 Task: Look for space in Yuzhne, Ukraine from 12th July, 2023 to 16th July, 2023 for 8 adults in price range Rs.10000 to Rs.16000. Place can be private room with 8 bedrooms having 8 beds and 8 bathrooms. Property type can be house, flat, guest house, hotel. Amenities needed are: wifi, TV, free parkinig on premises, gym, breakfast. Booking option can be shelf check-in. Required host language is English.
Action: Mouse moved to (420, 91)
Screenshot: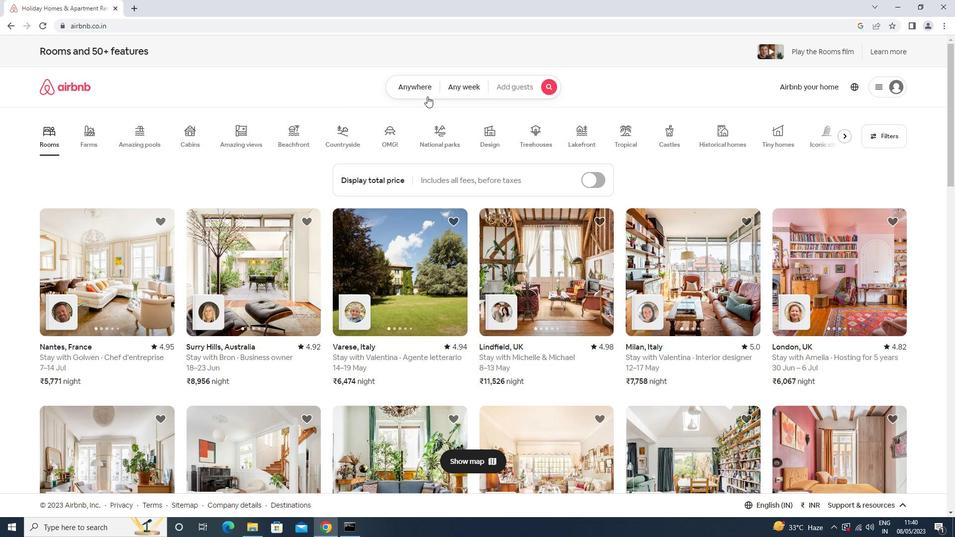 
Action: Mouse pressed left at (420, 91)
Screenshot: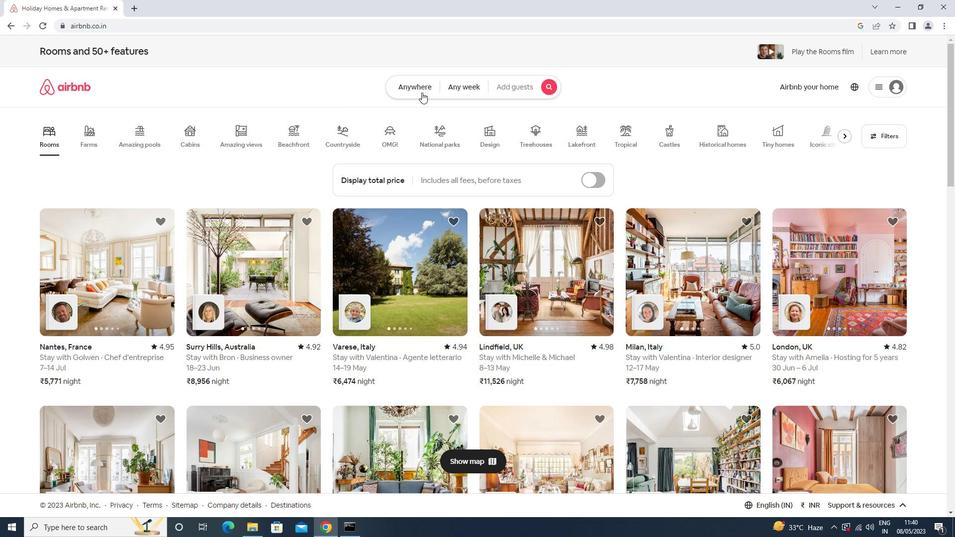 
Action: Mouse moved to (346, 116)
Screenshot: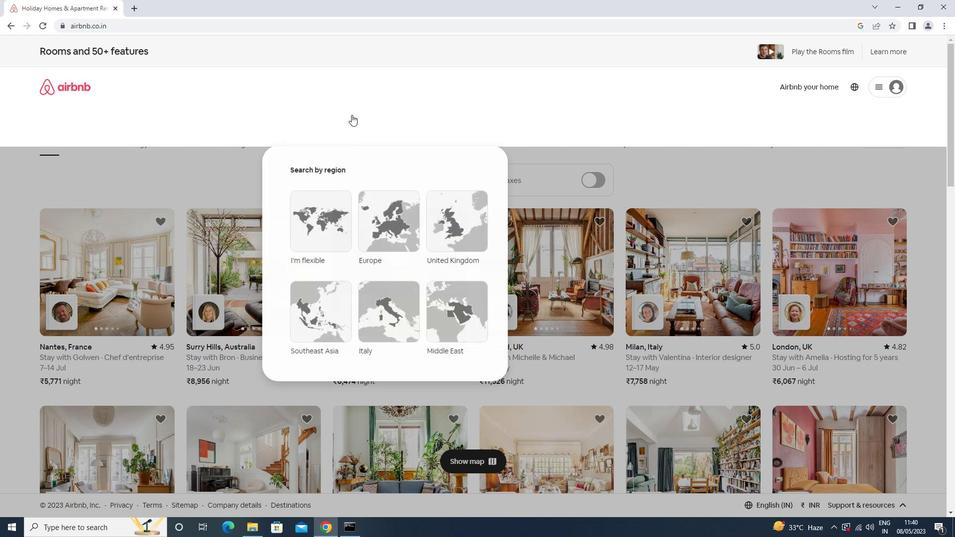 
Action: Mouse pressed left at (346, 116)
Screenshot: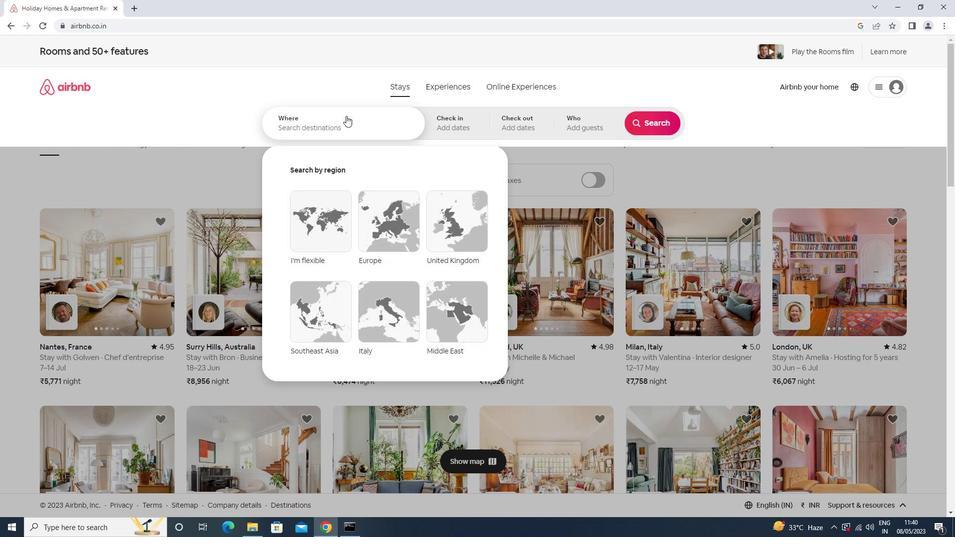 
Action: Key pressed <Key.shift>YUZHNE,<Key.space><Key.shift>UKRAINE<Key.enter>
Screenshot: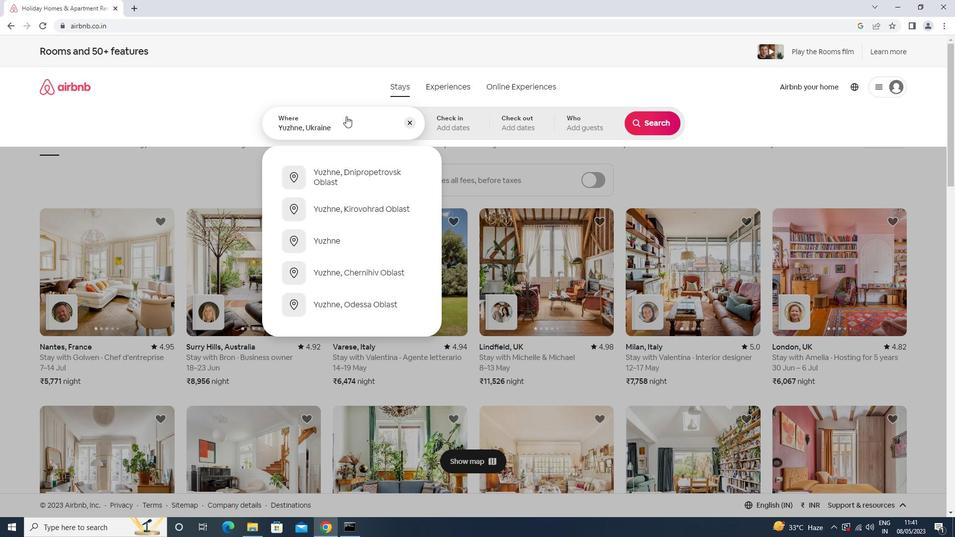 
Action: Mouse moved to (646, 198)
Screenshot: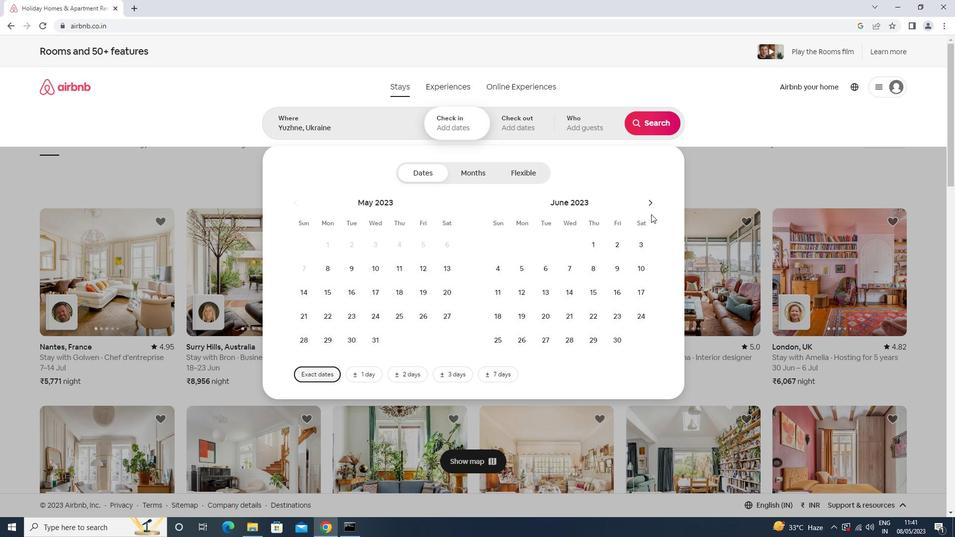 
Action: Mouse pressed left at (646, 198)
Screenshot: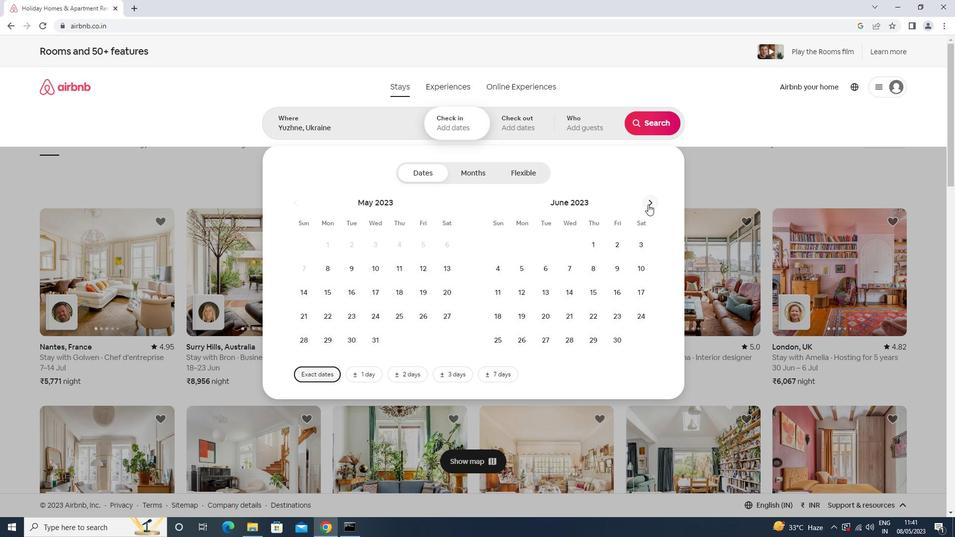 
Action: Mouse moved to (565, 294)
Screenshot: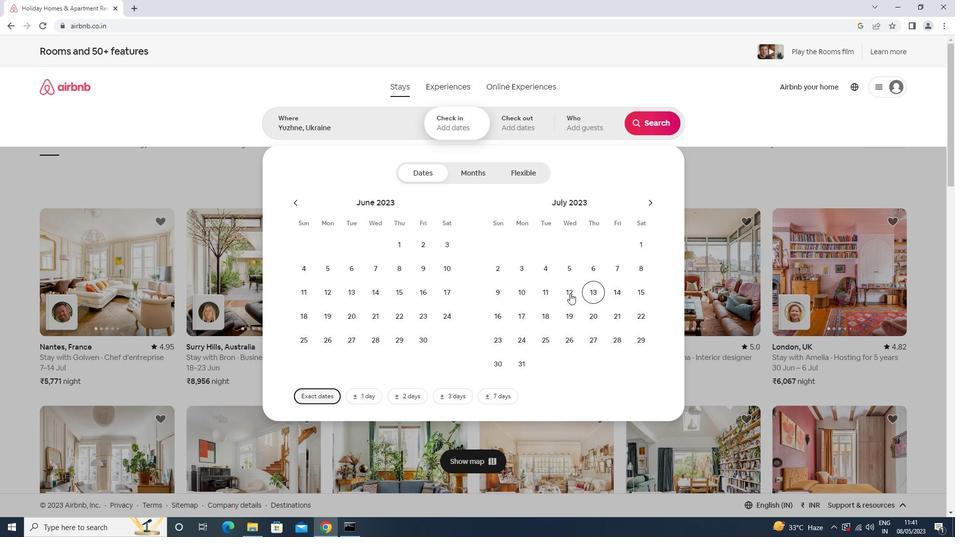
Action: Mouse pressed left at (565, 294)
Screenshot: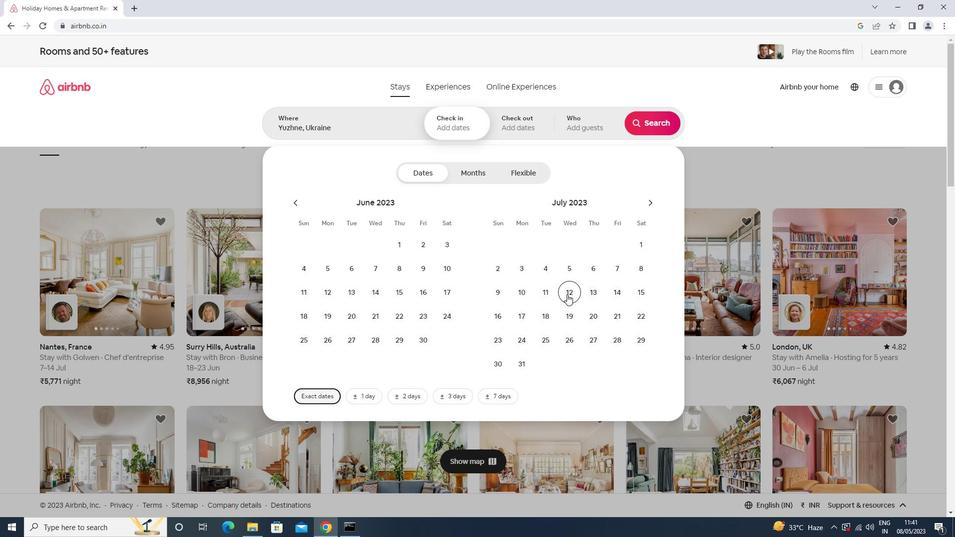 
Action: Mouse moved to (488, 317)
Screenshot: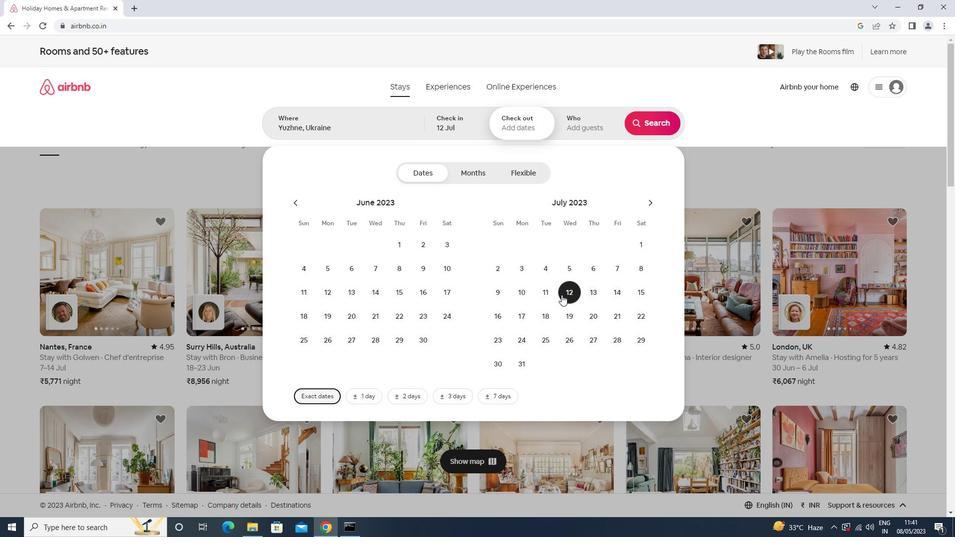 
Action: Mouse pressed left at (488, 317)
Screenshot: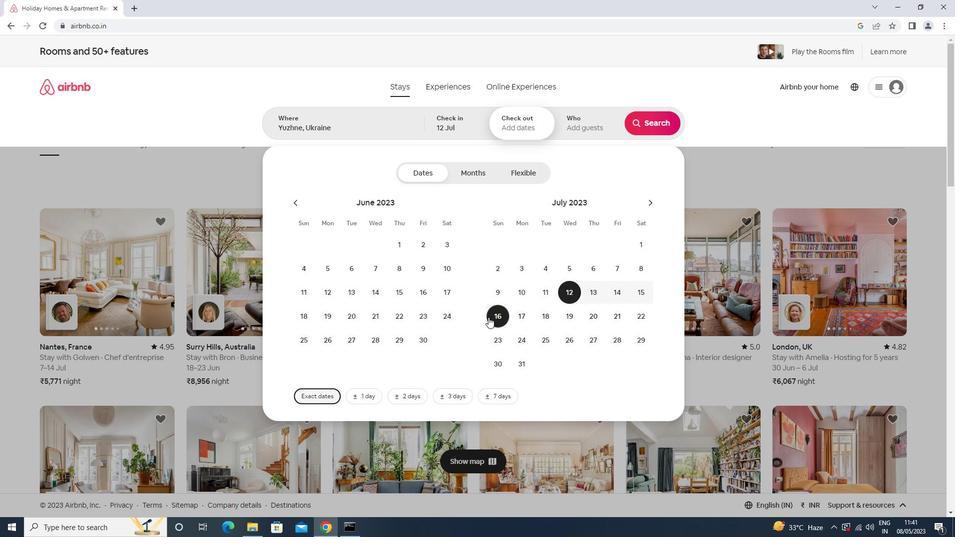 
Action: Mouse moved to (587, 122)
Screenshot: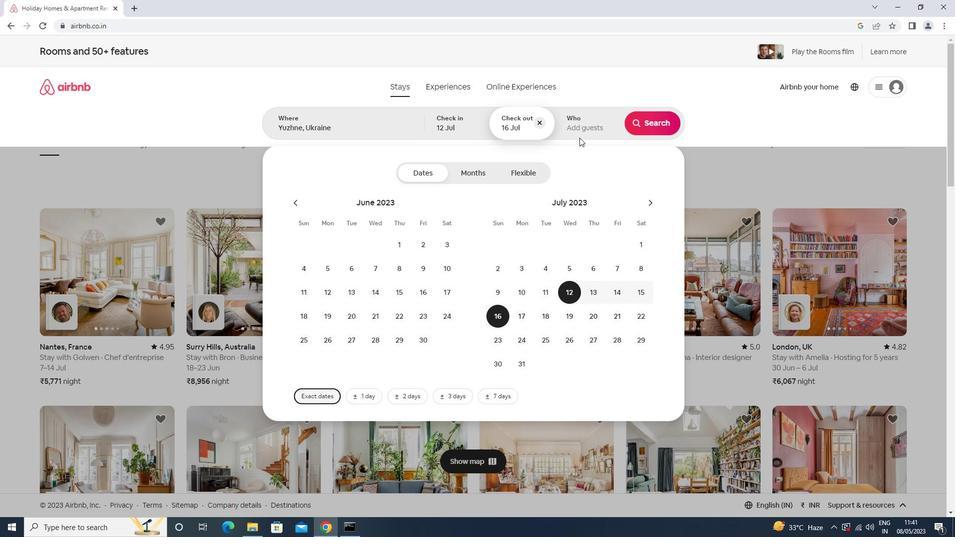 
Action: Mouse pressed left at (587, 122)
Screenshot: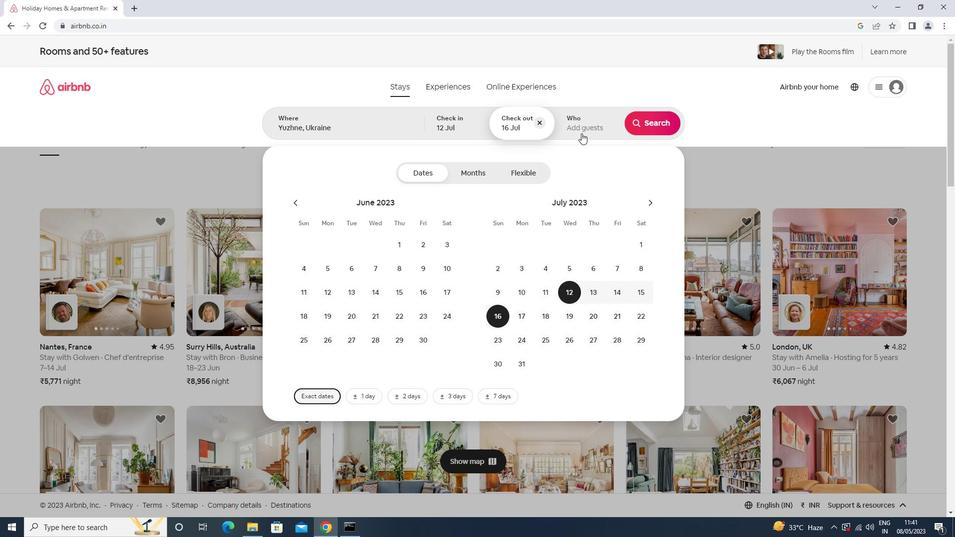 
Action: Mouse moved to (659, 170)
Screenshot: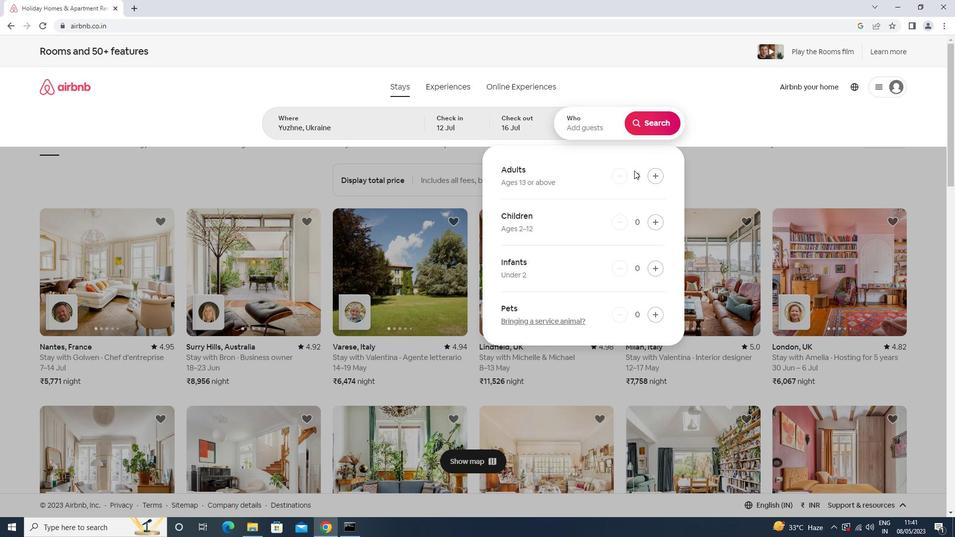 
Action: Mouse pressed left at (659, 170)
Screenshot: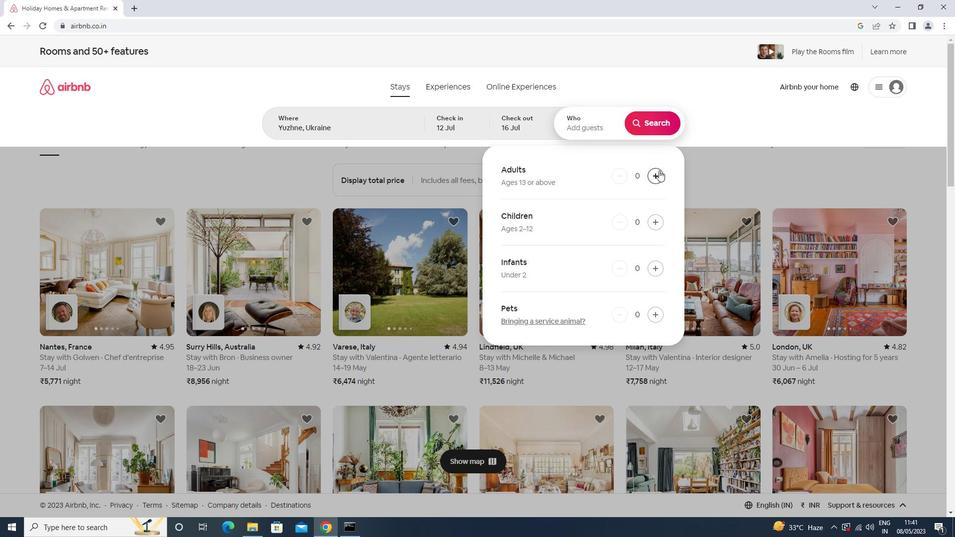 
Action: Mouse pressed left at (659, 170)
Screenshot: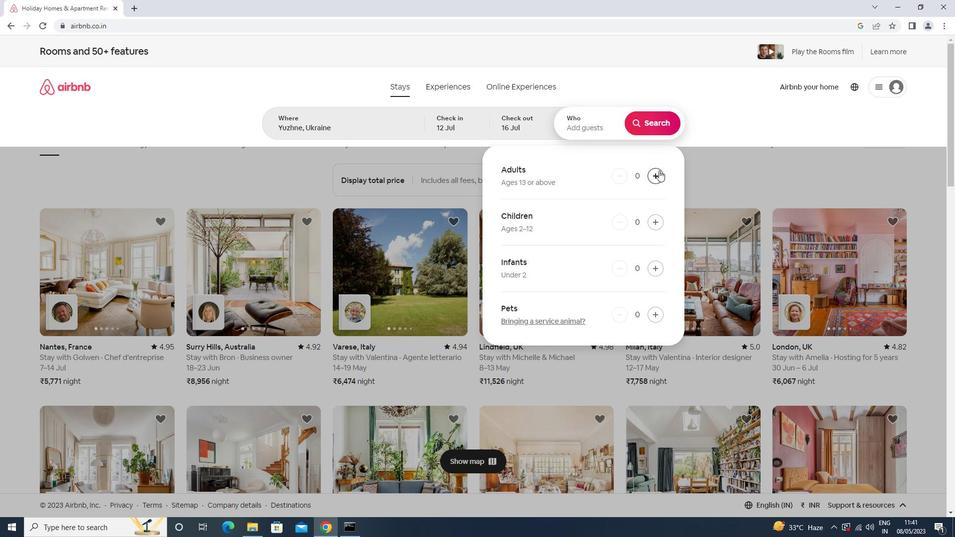 
Action: Mouse pressed left at (659, 170)
Screenshot: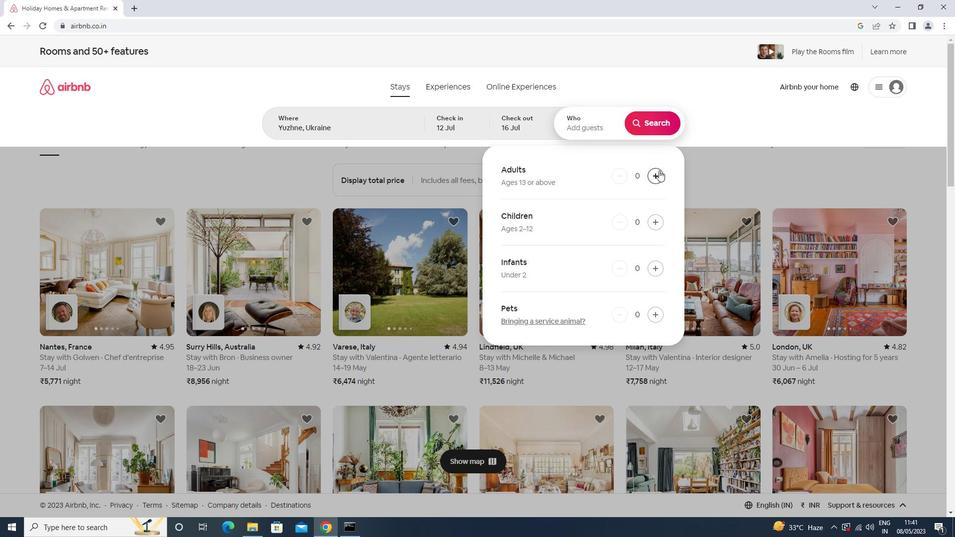 
Action: Mouse pressed left at (659, 170)
Screenshot: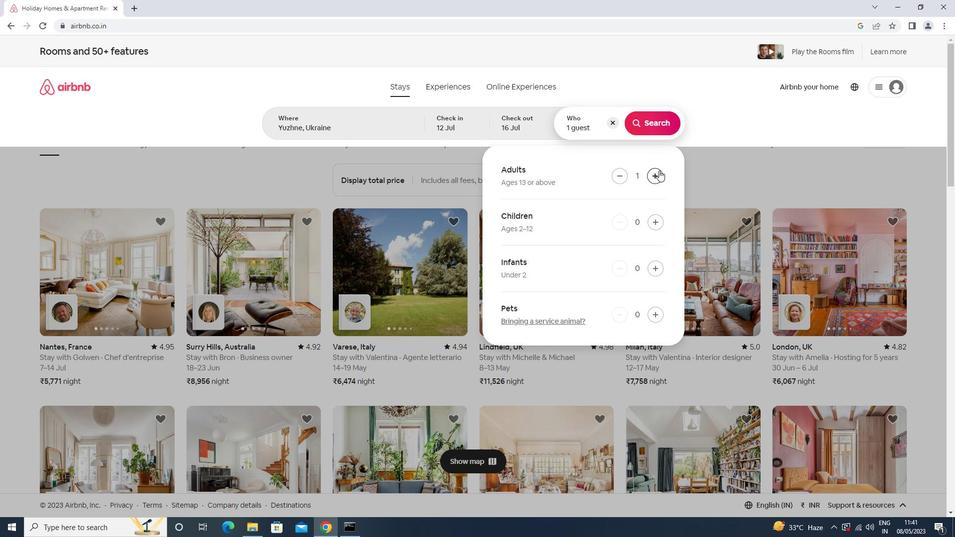 
Action: Mouse pressed left at (659, 170)
Screenshot: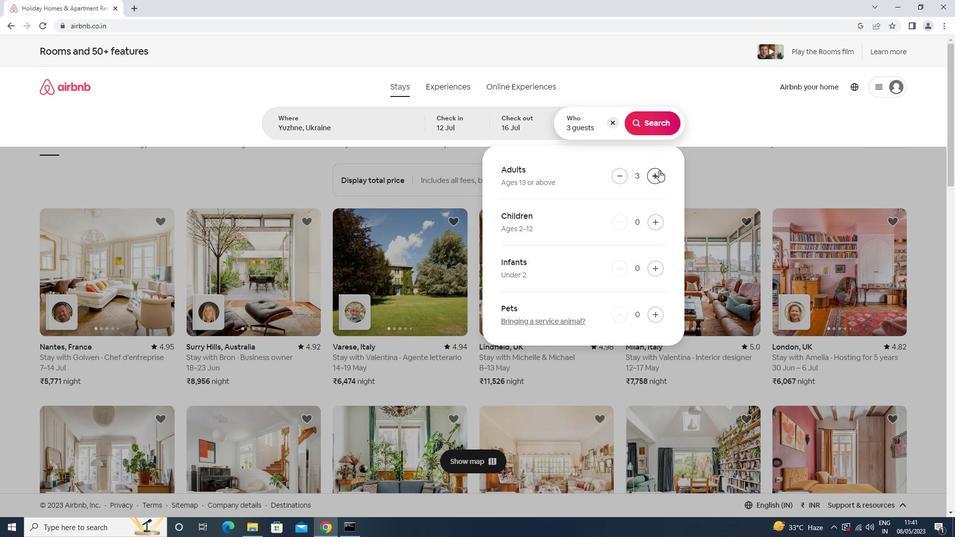 
Action: Mouse pressed left at (659, 170)
Screenshot: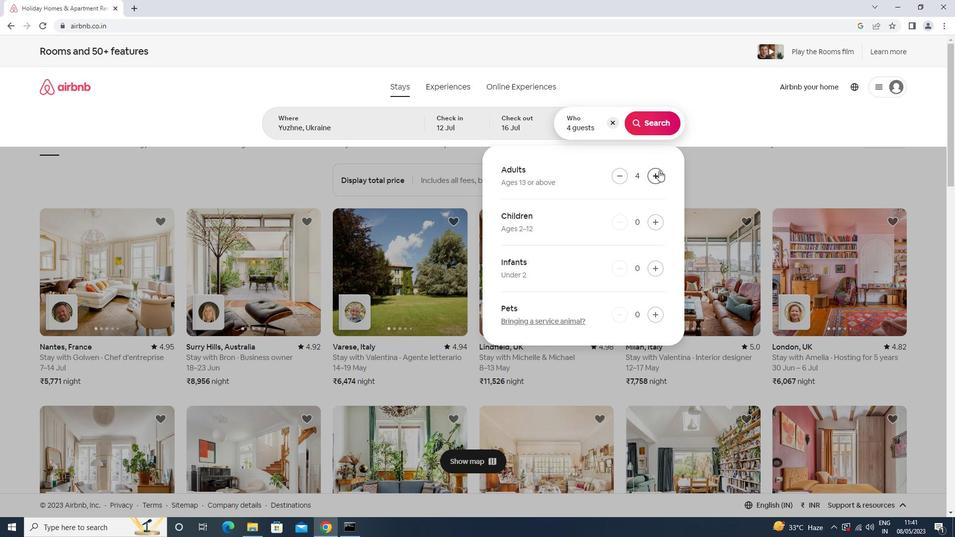 
Action: Mouse pressed left at (659, 170)
Screenshot: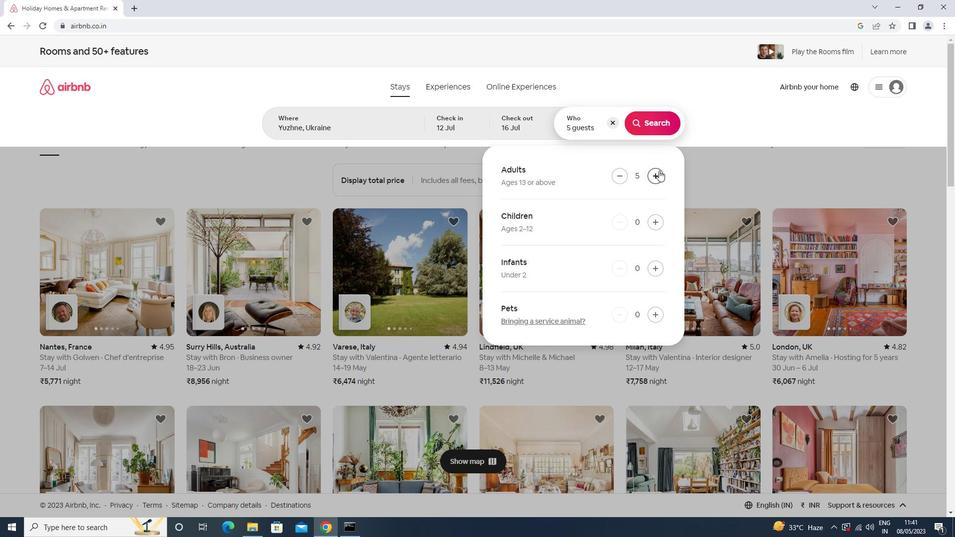 
Action: Mouse pressed left at (659, 170)
Screenshot: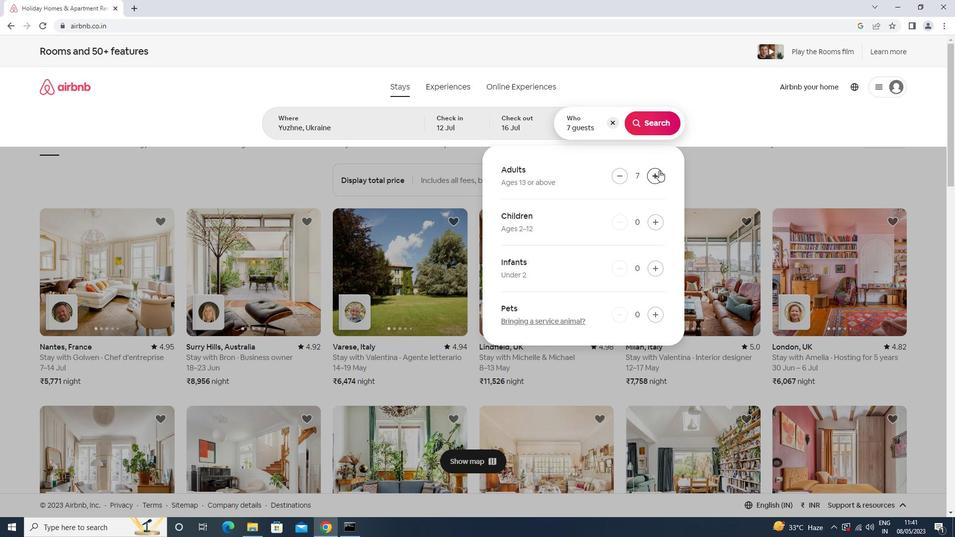 
Action: Mouse moved to (659, 115)
Screenshot: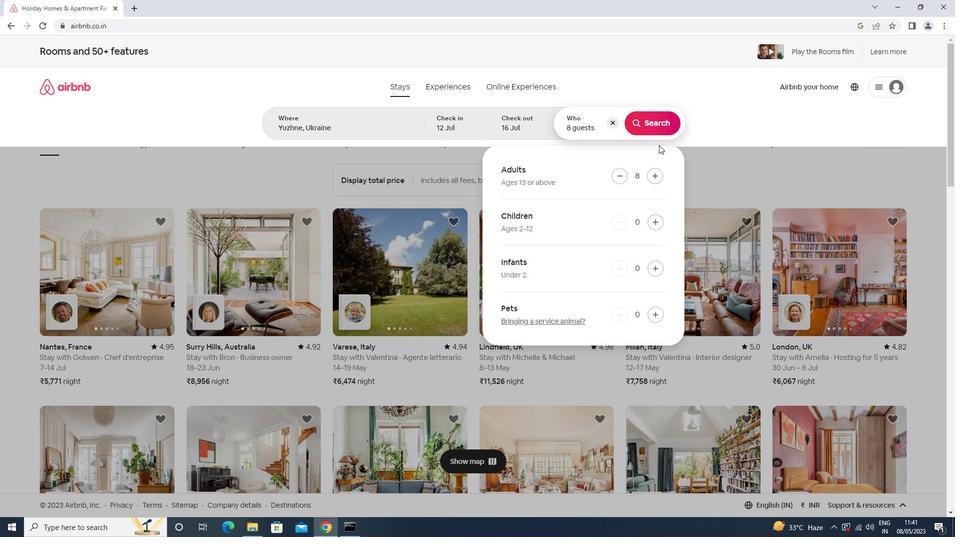 
Action: Mouse pressed left at (659, 115)
Screenshot: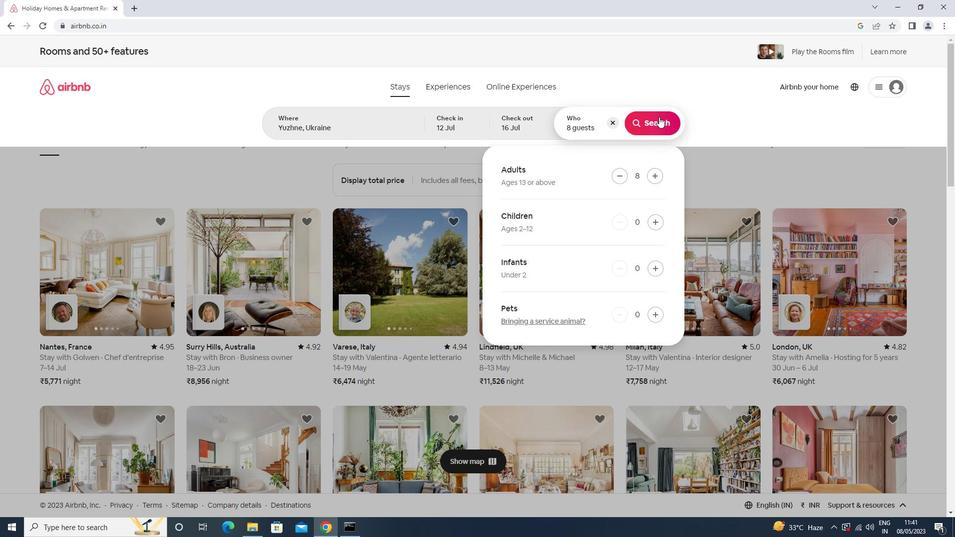 
Action: Mouse moved to (915, 96)
Screenshot: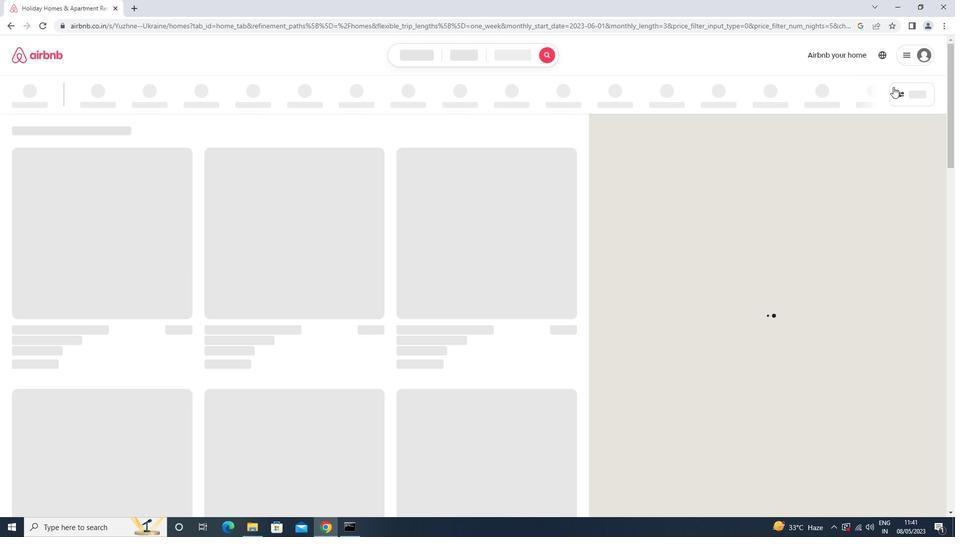 
Action: Mouse pressed left at (915, 96)
Screenshot: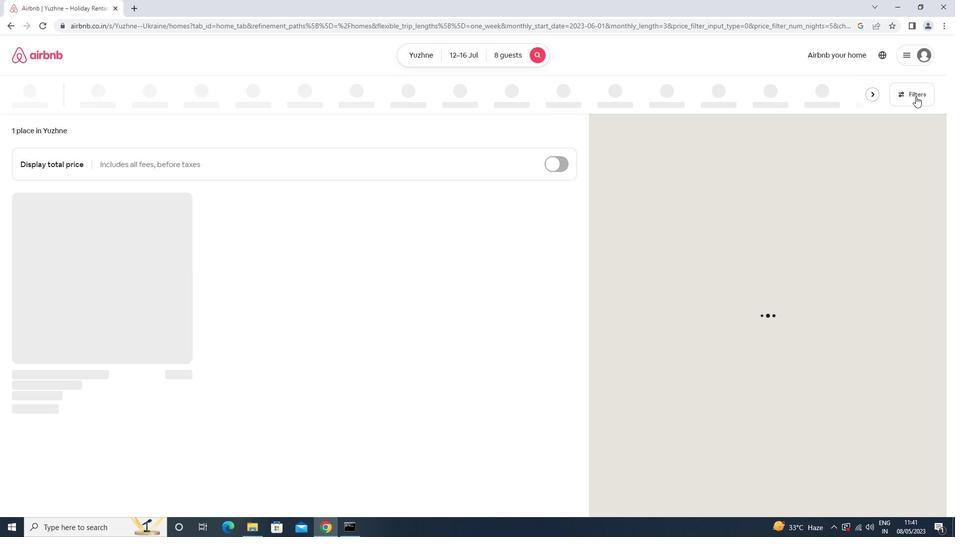 
Action: Mouse moved to (396, 343)
Screenshot: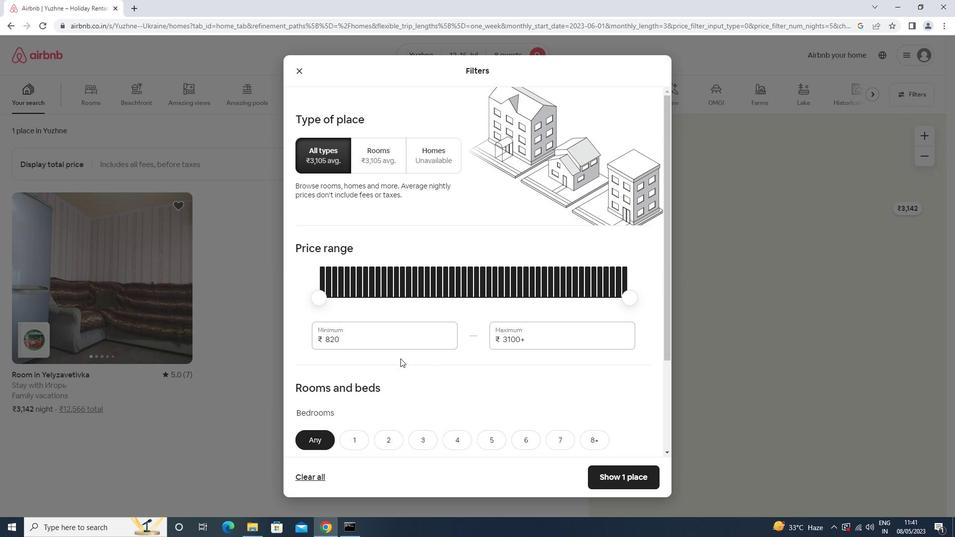 
Action: Mouse pressed left at (396, 343)
Screenshot: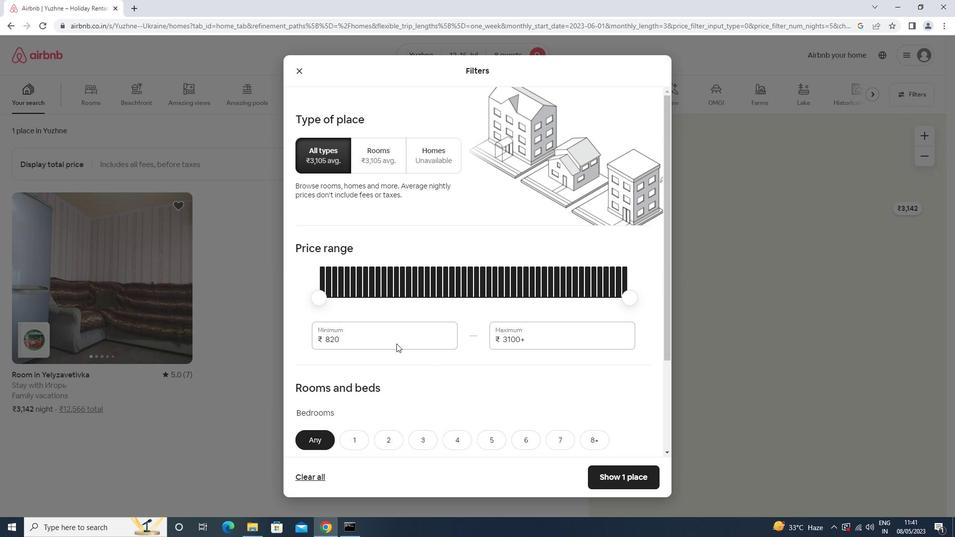 
Action: Mouse moved to (396, 343)
Screenshot: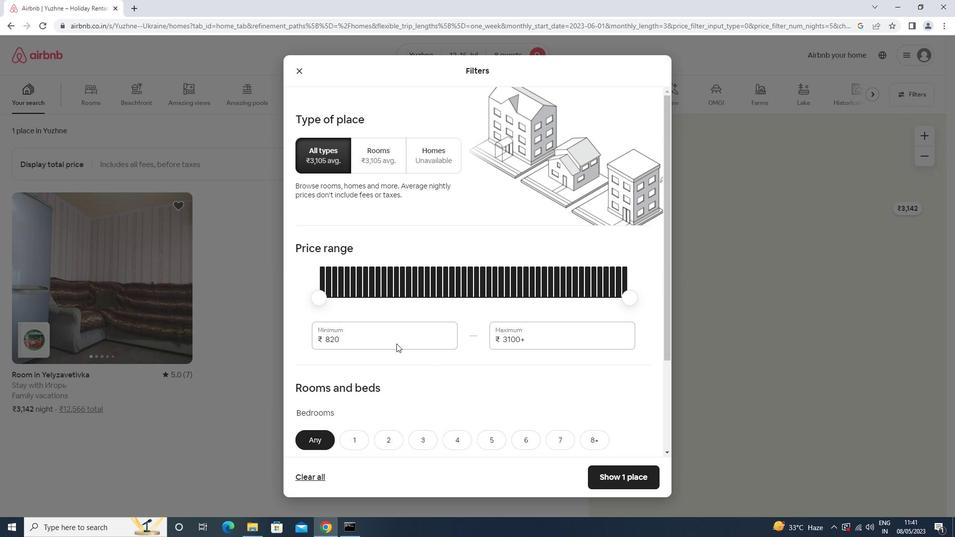 
Action: Key pressed <Key.backspace><Key.backspace><Key.backspace><Key.backspace>10000<Key.tab>16000
Screenshot: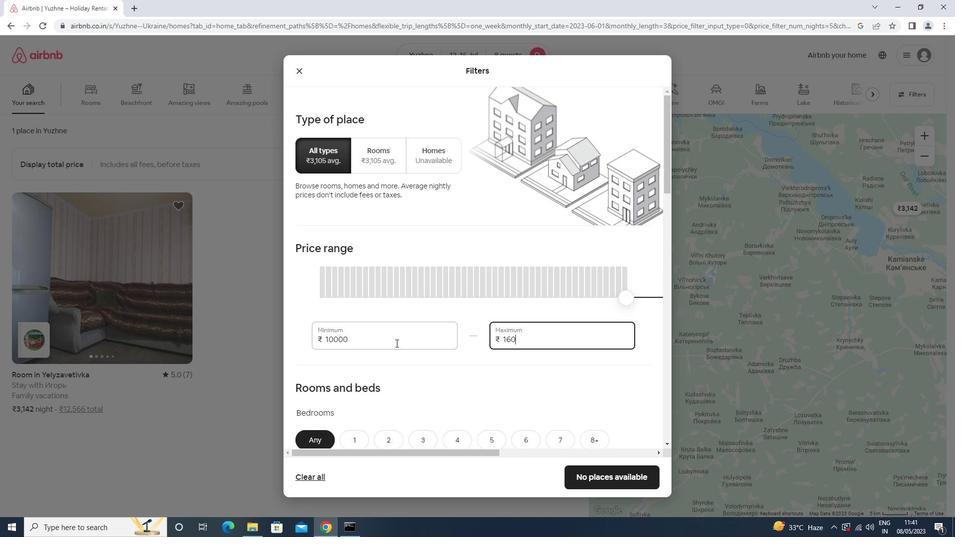 
Action: Mouse moved to (397, 342)
Screenshot: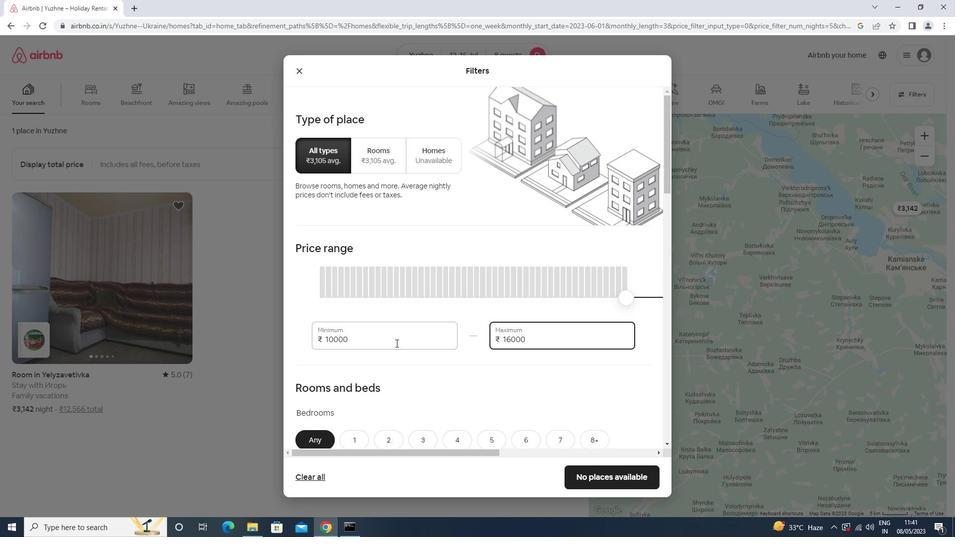 
Action: Mouse scrolled (397, 341) with delta (0, 0)
Screenshot: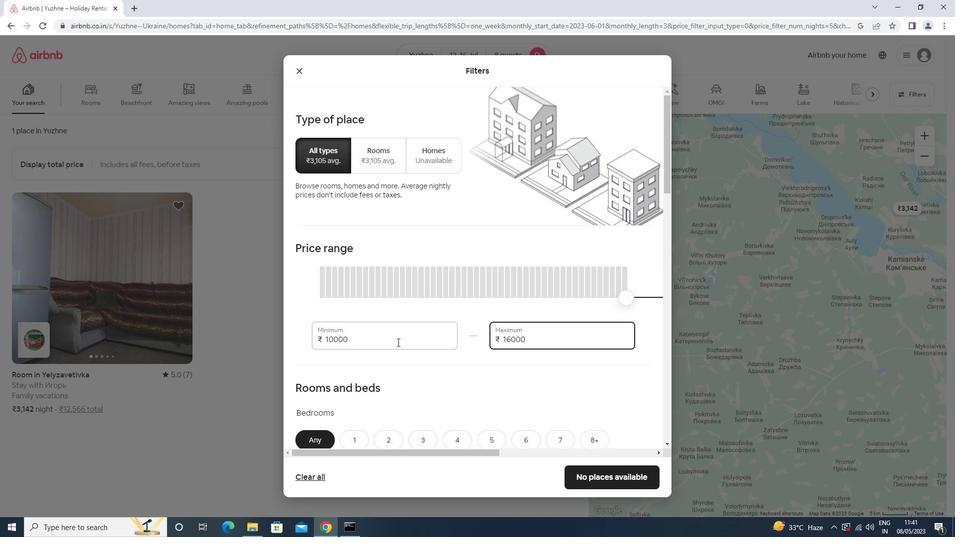 
Action: Mouse scrolled (397, 341) with delta (0, 0)
Screenshot: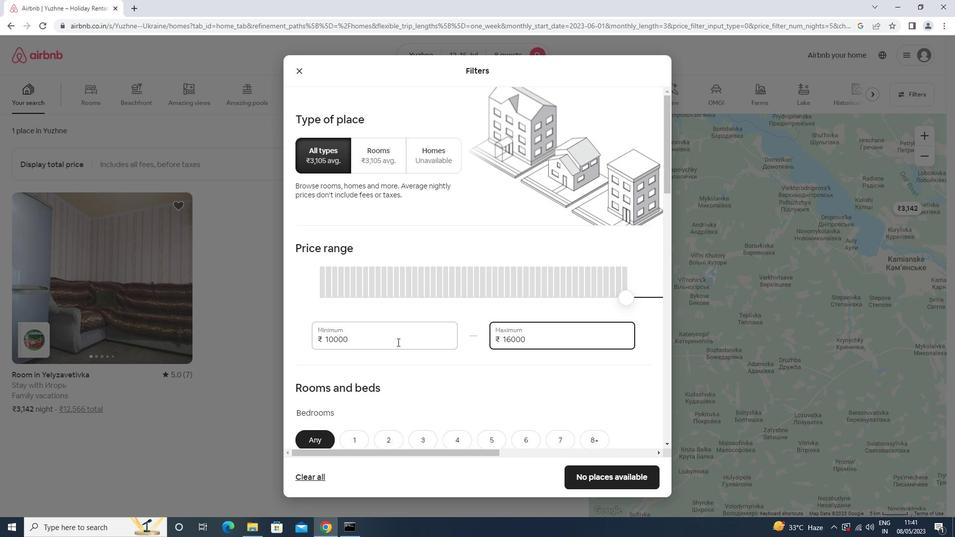 
Action: Mouse scrolled (397, 341) with delta (0, 0)
Screenshot: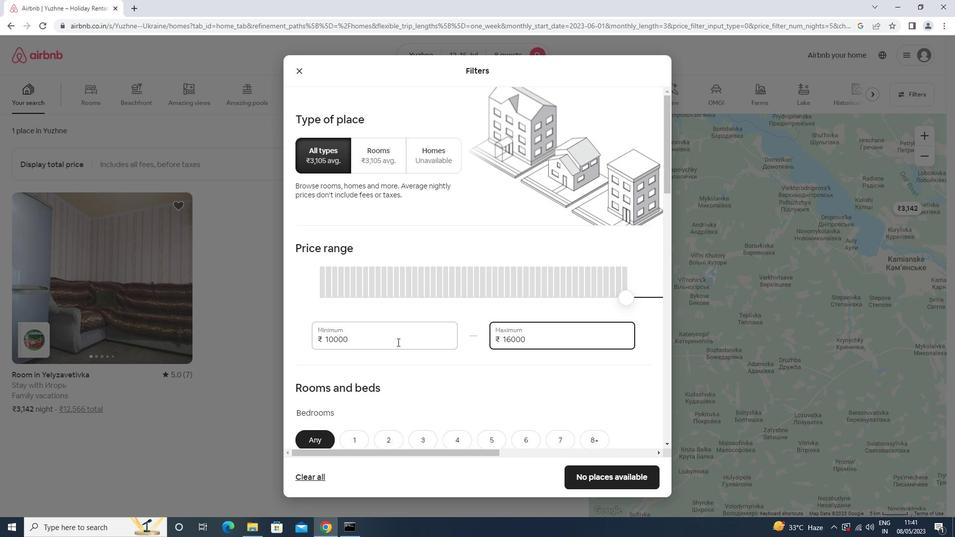 
Action: Mouse scrolled (397, 341) with delta (0, 0)
Screenshot: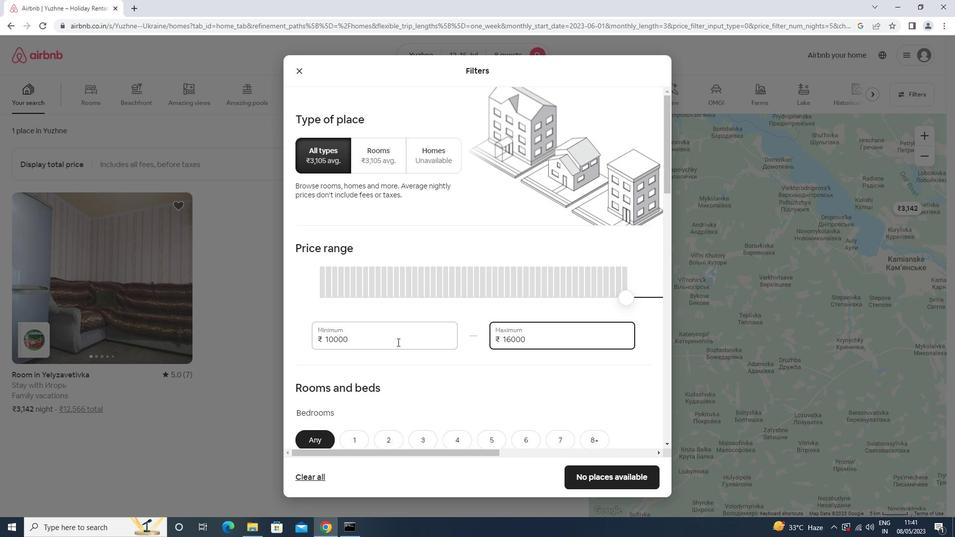 
Action: Mouse moved to (600, 245)
Screenshot: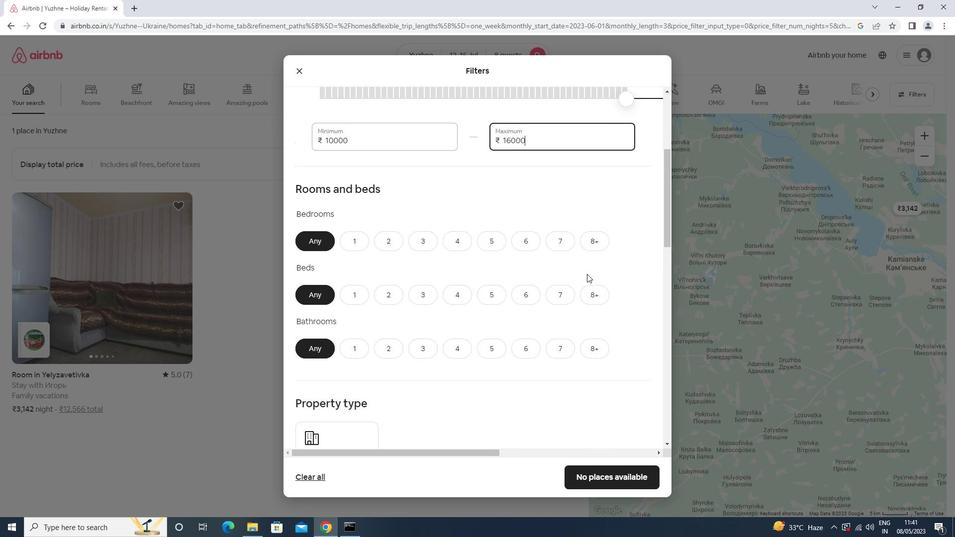 
Action: Mouse pressed left at (600, 245)
Screenshot: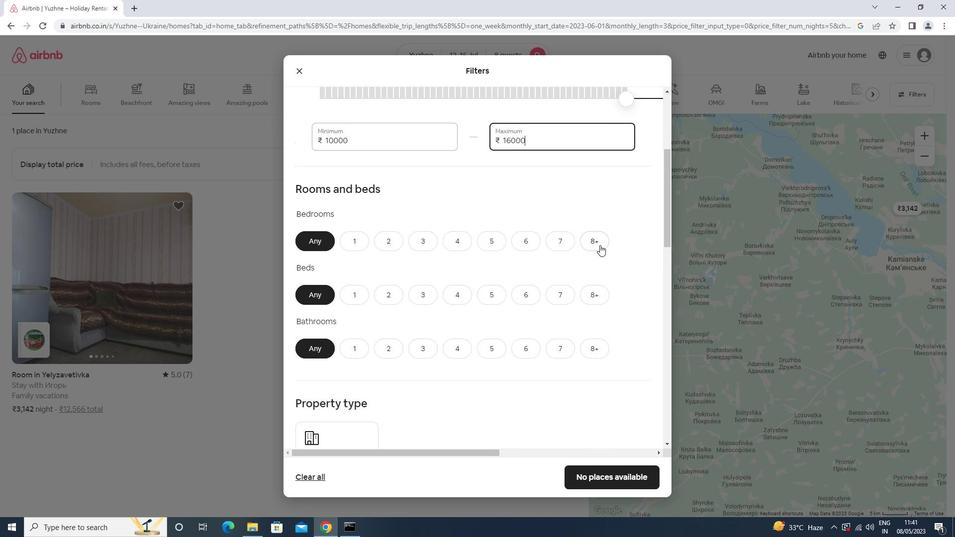 
Action: Mouse moved to (597, 291)
Screenshot: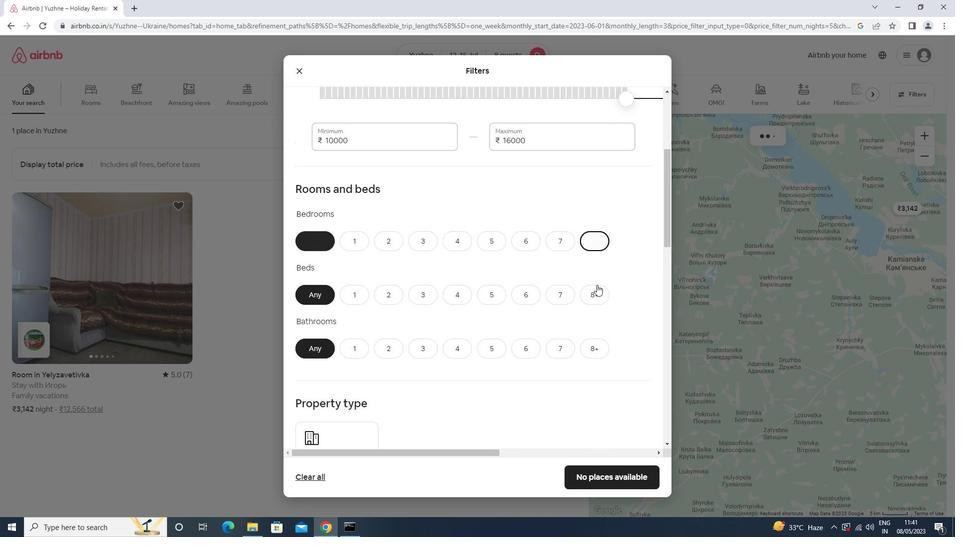 
Action: Mouse pressed left at (597, 291)
Screenshot: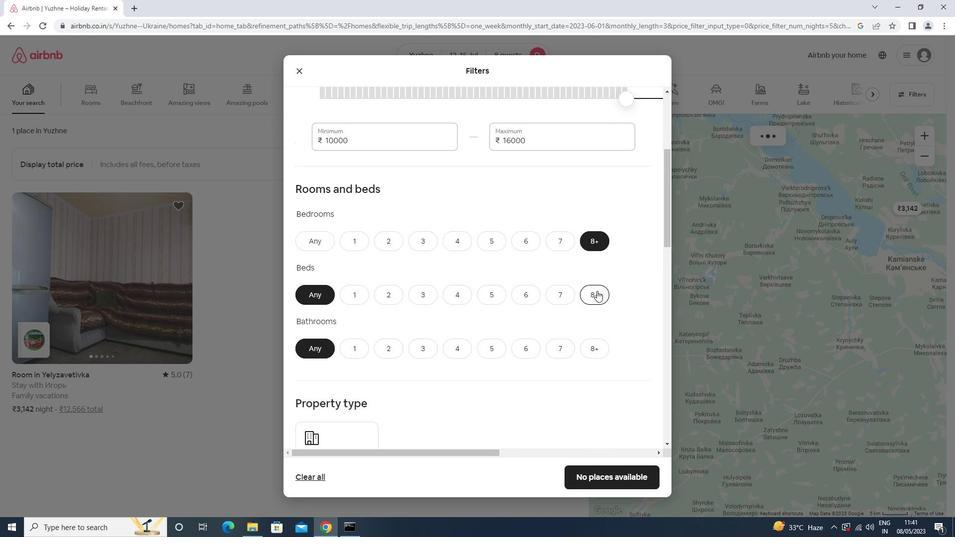 
Action: Mouse moved to (596, 291)
Screenshot: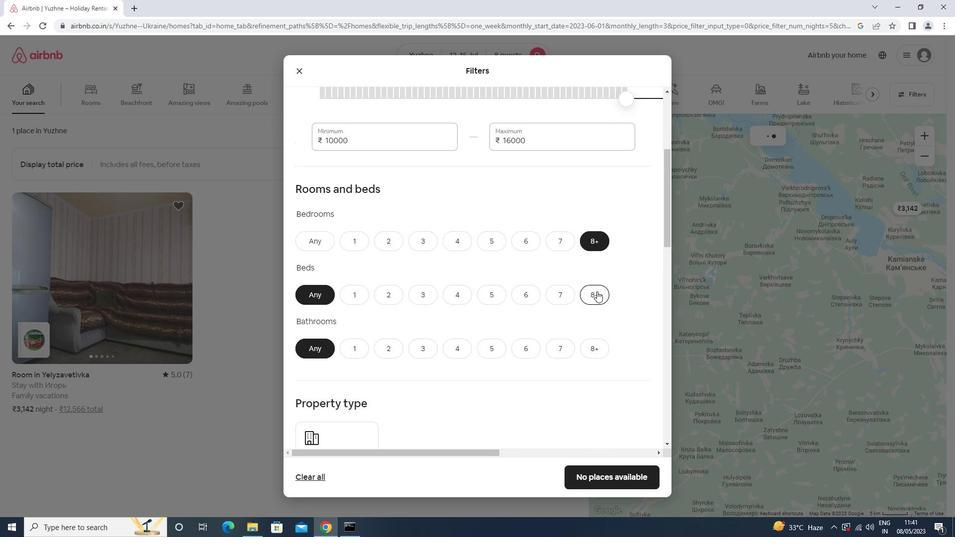 
Action: Mouse scrolled (596, 291) with delta (0, 0)
Screenshot: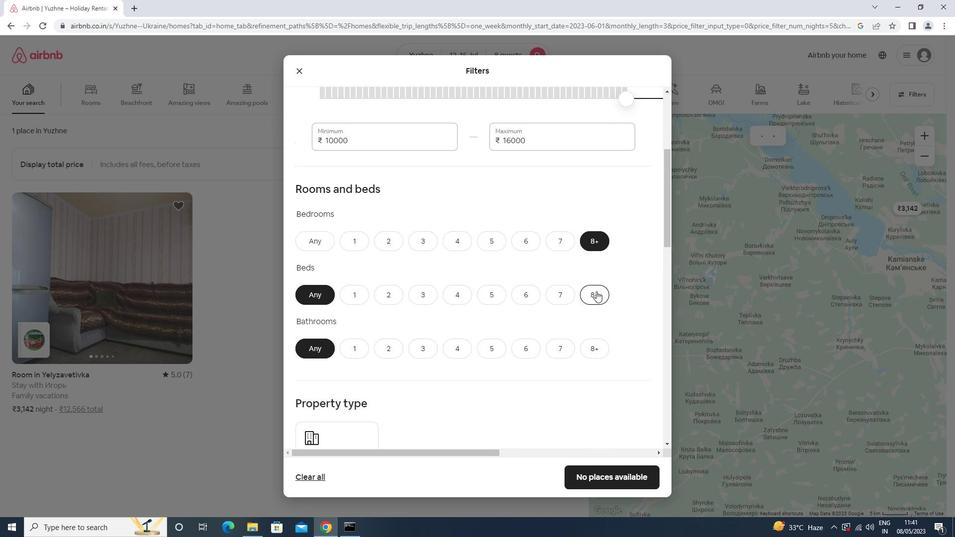 
Action: Mouse scrolled (596, 291) with delta (0, 0)
Screenshot: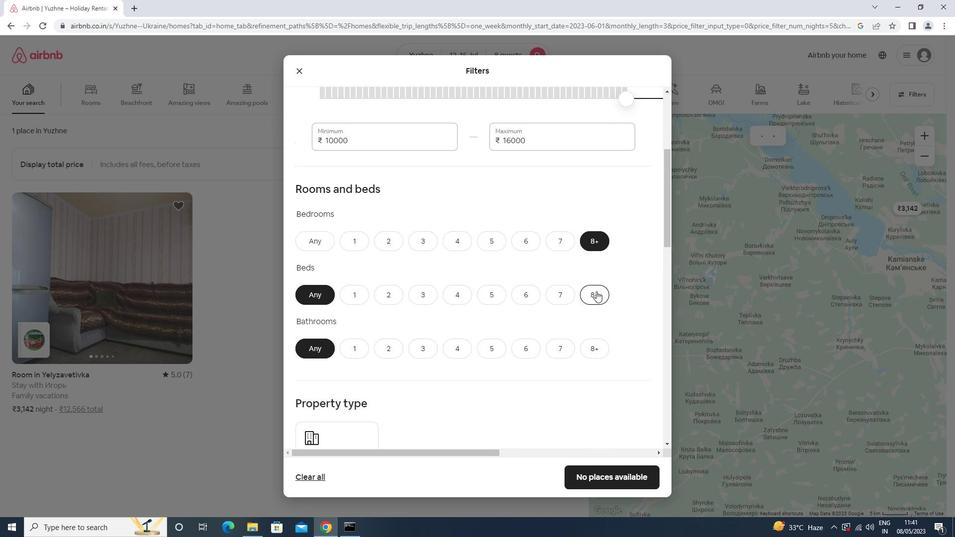 
Action: Mouse moved to (601, 244)
Screenshot: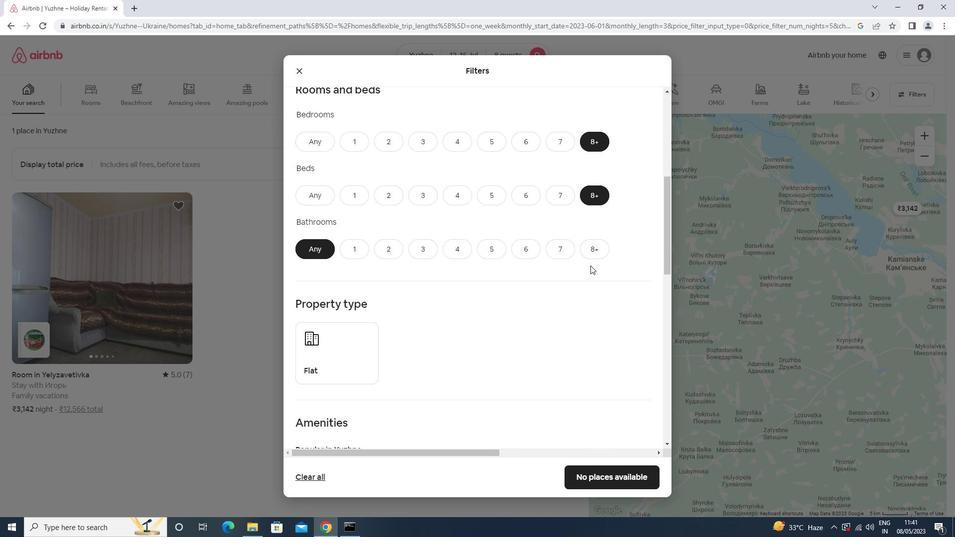 
Action: Mouse pressed left at (601, 244)
Screenshot: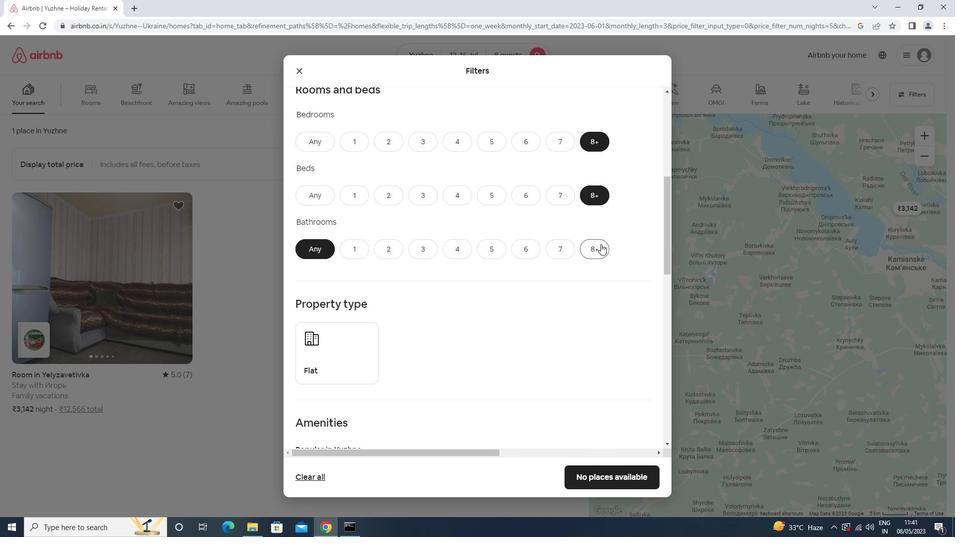 
Action: Mouse moved to (422, 305)
Screenshot: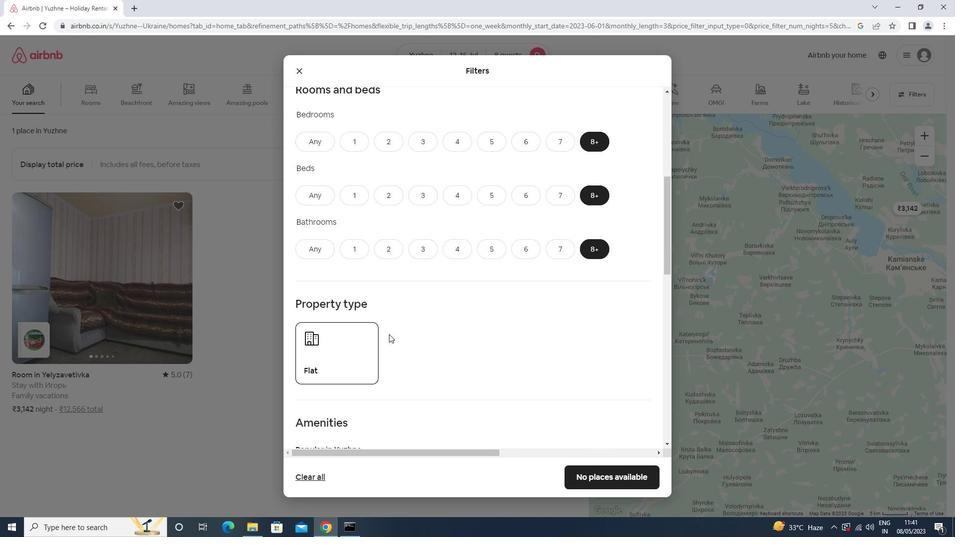 
Action: Mouse scrolled (422, 304) with delta (0, 0)
Screenshot: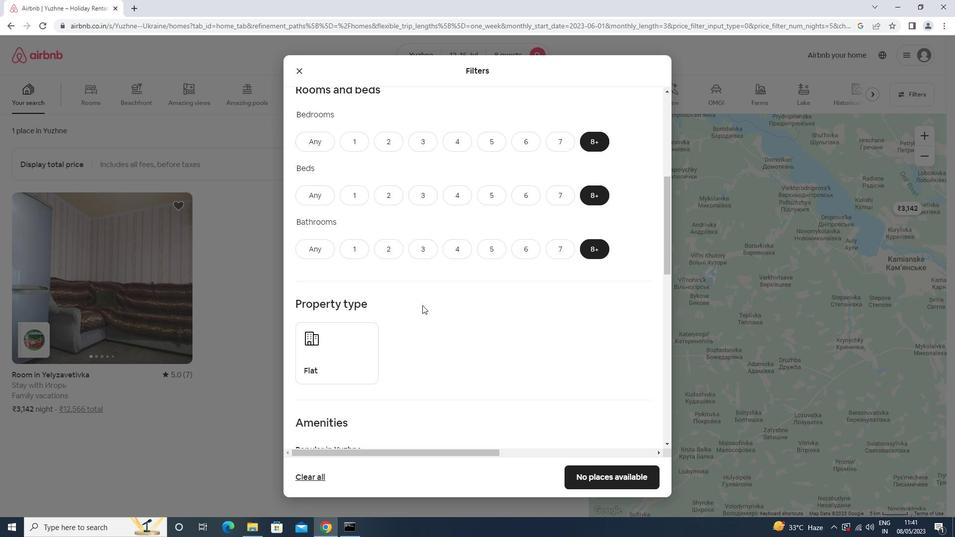 
Action: Mouse scrolled (422, 304) with delta (0, 0)
Screenshot: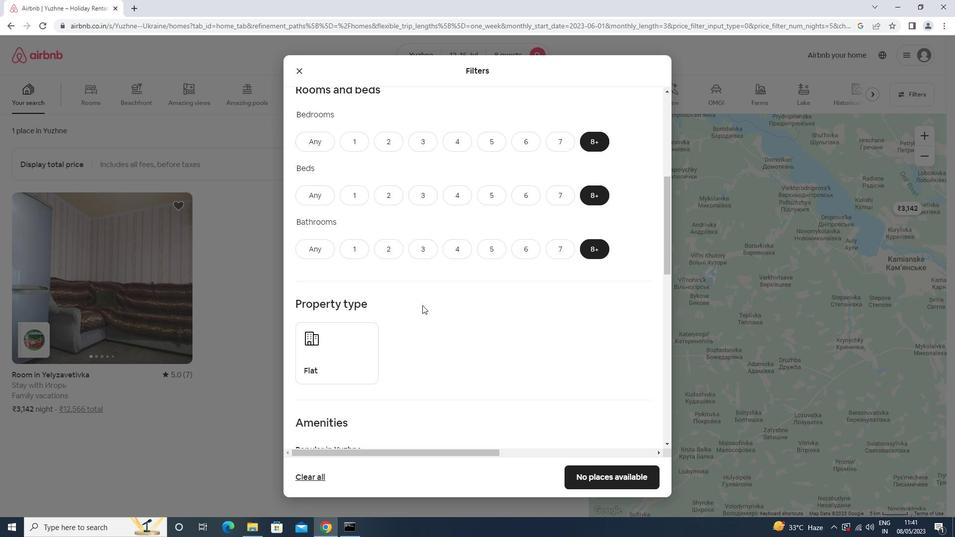 
Action: Mouse scrolled (422, 304) with delta (0, 0)
Screenshot: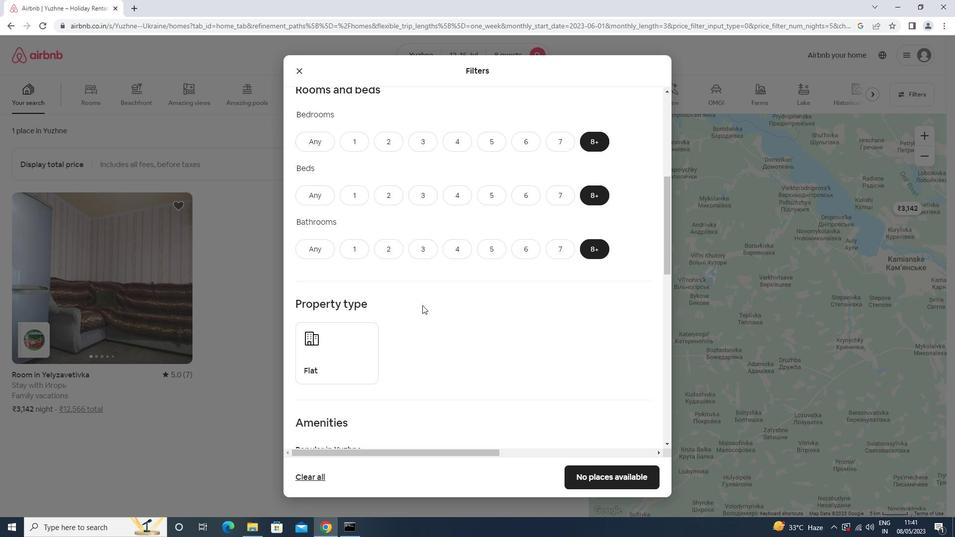 
Action: Mouse scrolled (422, 304) with delta (0, 0)
Screenshot: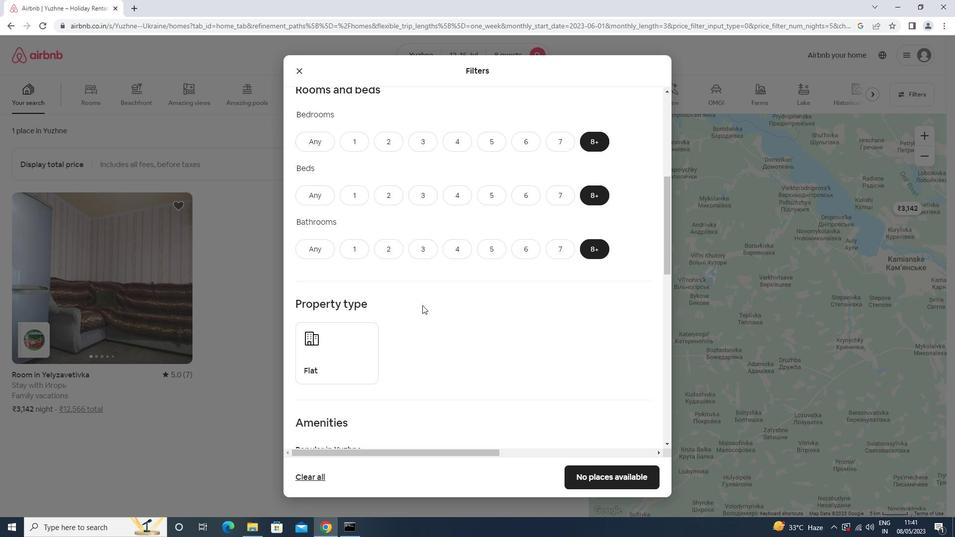 
Action: Mouse moved to (338, 158)
Screenshot: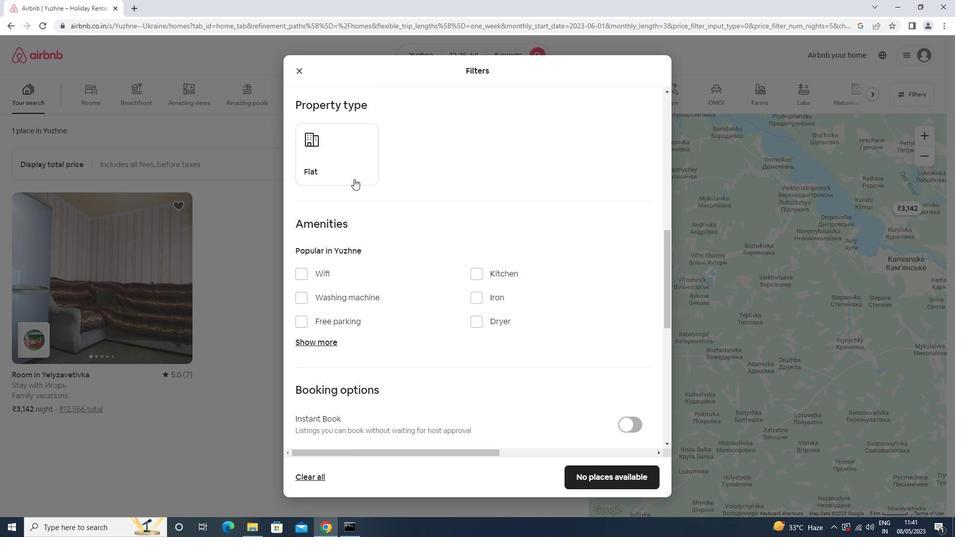 
Action: Mouse pressed left at (338, 158)
Screenshot: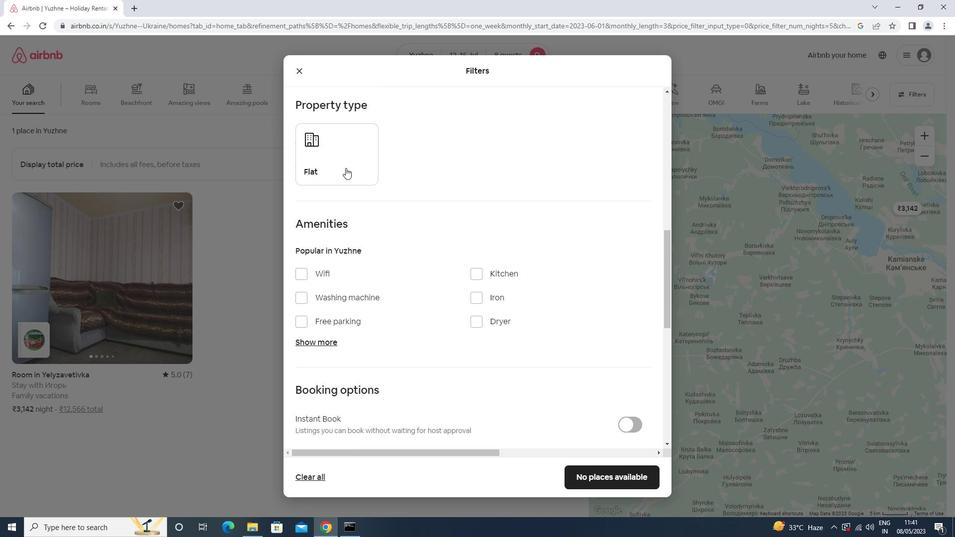 
Action: Mouse moved to (320, 271)
Screenshot: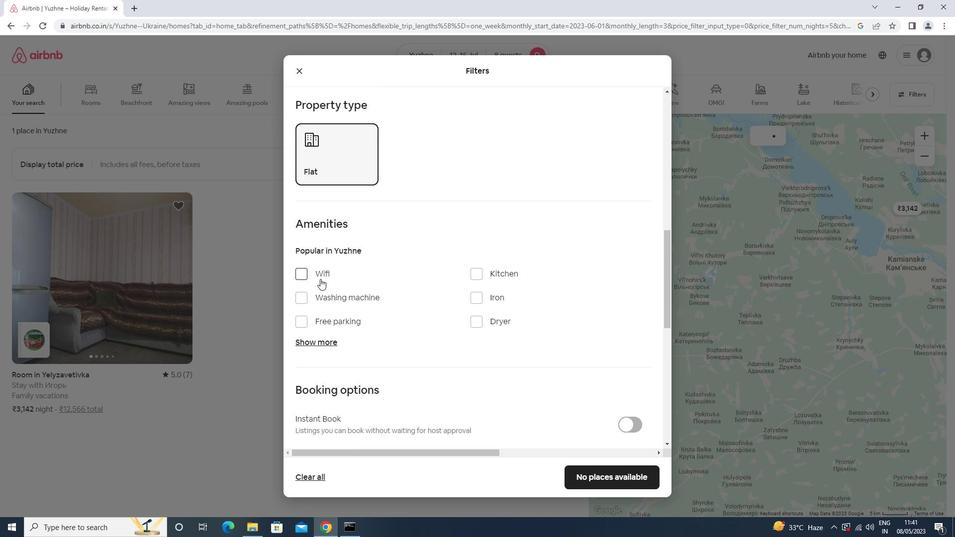 
Action: Mouse pressed left at (320, 271)
Screenshot: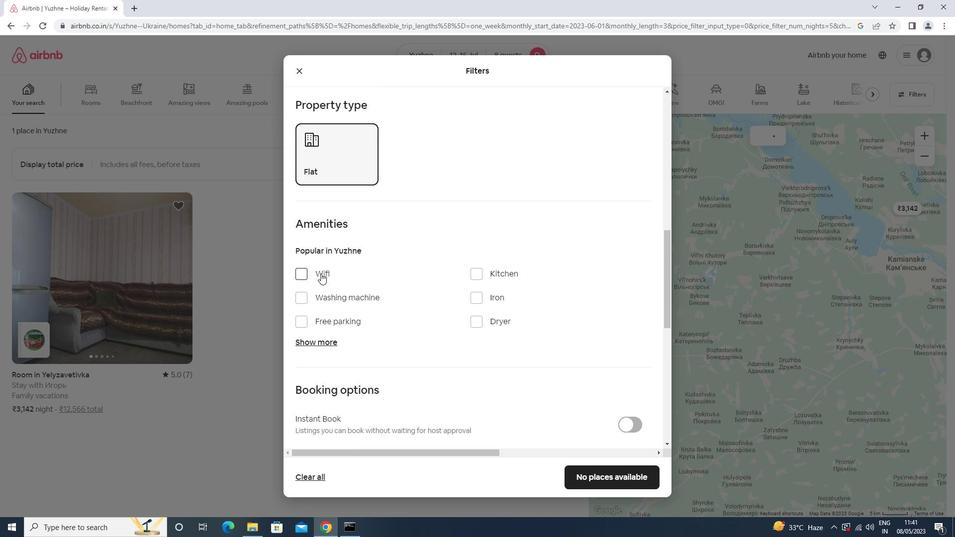 
Action: Mouse moved to (336, 323)
Screenshot: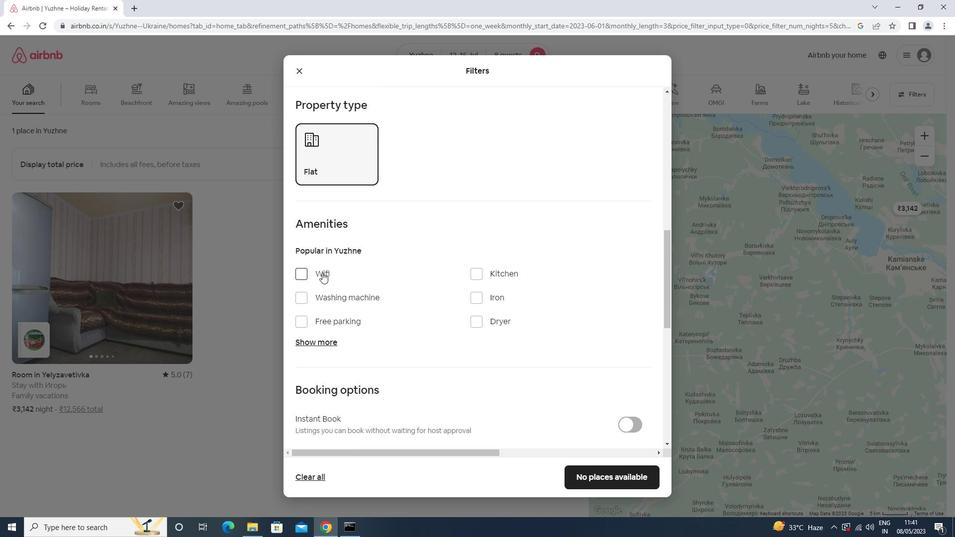 
Action: Mouse pressed left at (336, 323)
Screenshot: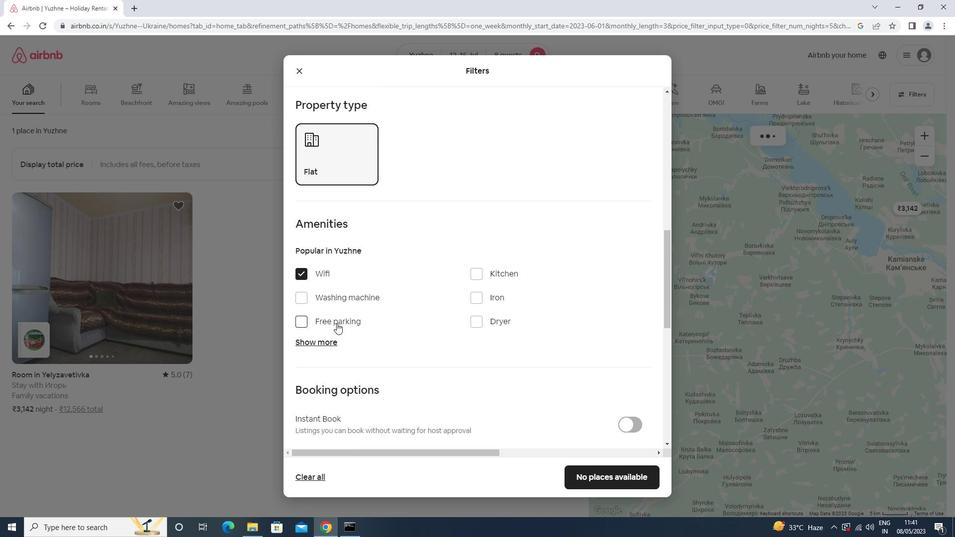 
Action: Mouse moved to (329, 336)
Screenshot: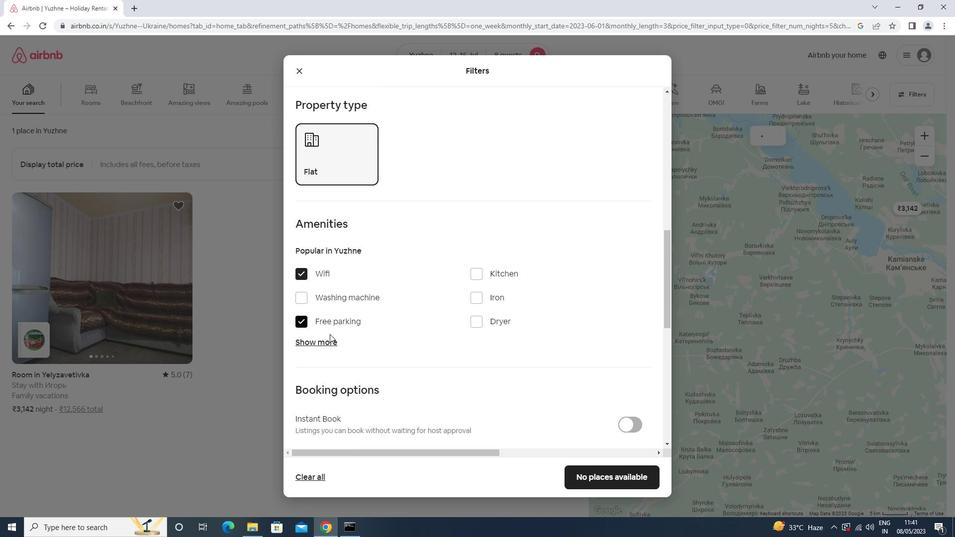 
Action: Mouse pressed left at (329, 336)
Screenshot: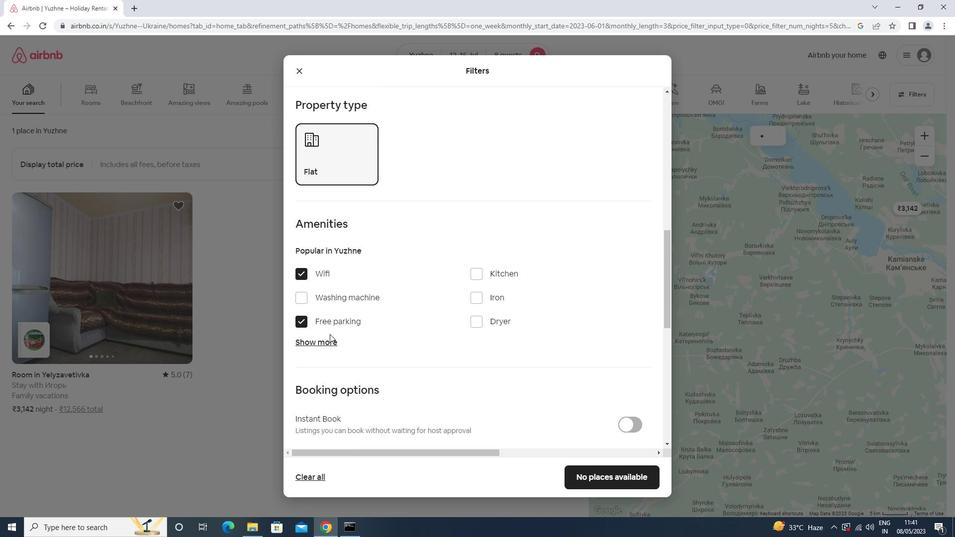 
Action: Mouse moved to (328, 340)
Screenshot: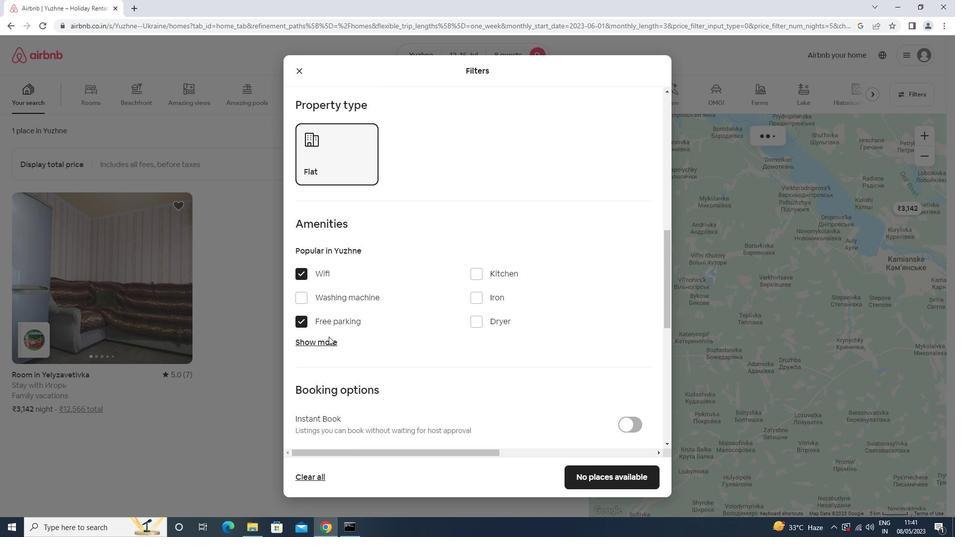 
Action: Mouse pressed left at (328, 340)
Screenshot: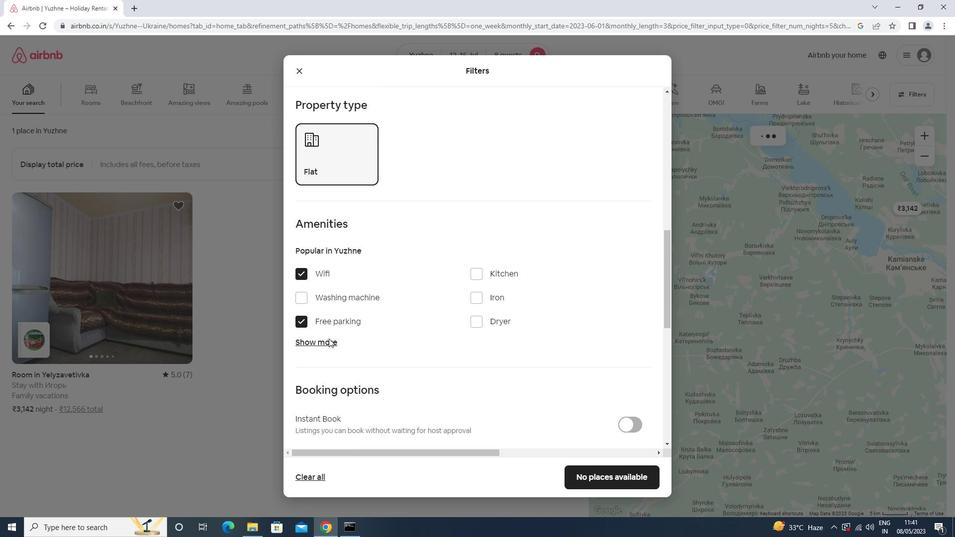 
Action: Mouse moved to (352, 302)
Screenshot: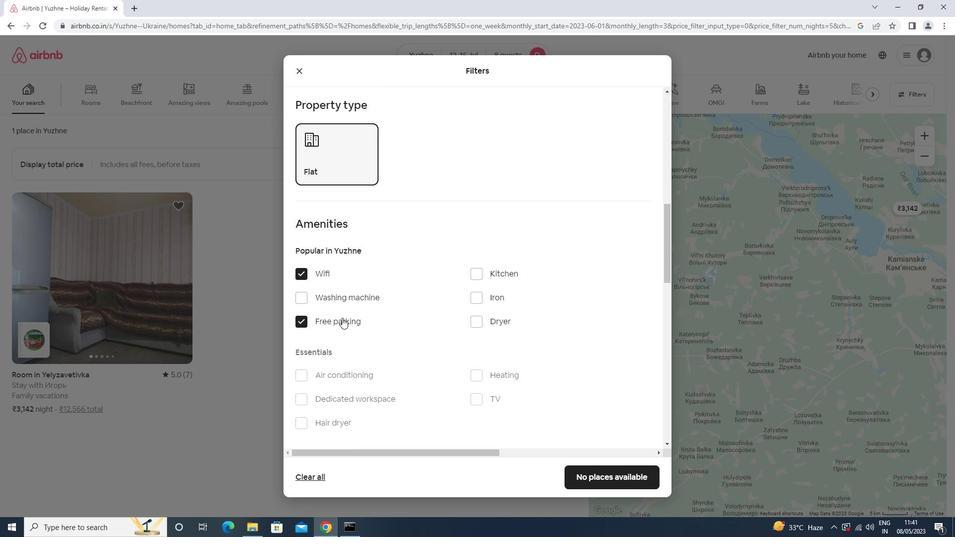 
Action: Mouse scrolled (352, 301) with delta (0, 0)
Screenshot: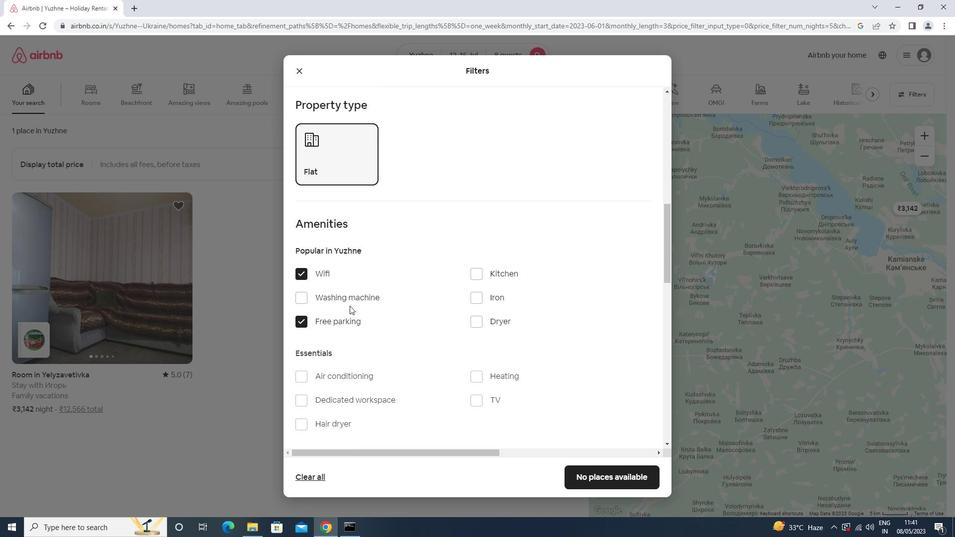 
Action: Mouse scrolled (352, 301) with delta (0, 0)
Screenshot: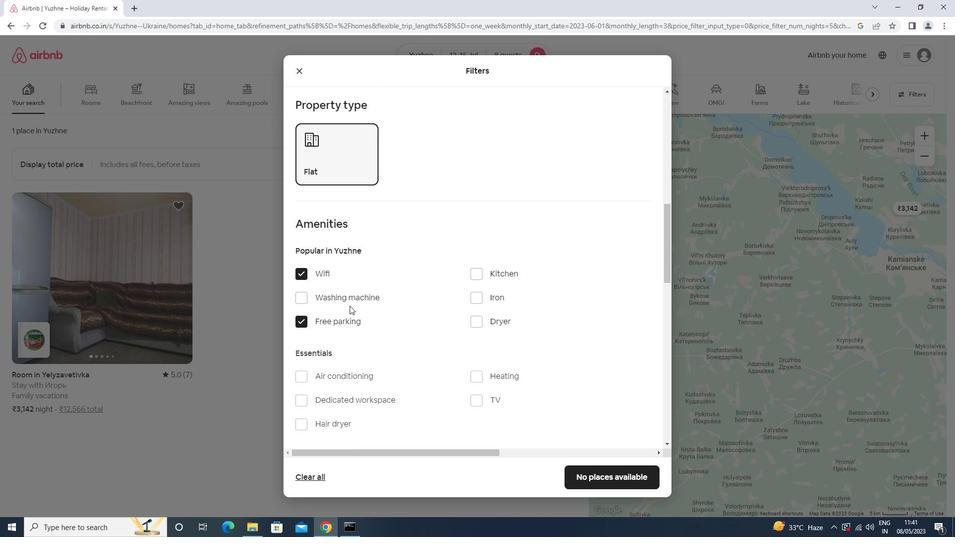 
Action: Mouse scrolled (352, 301) with delta (0, 0)
Screenshot: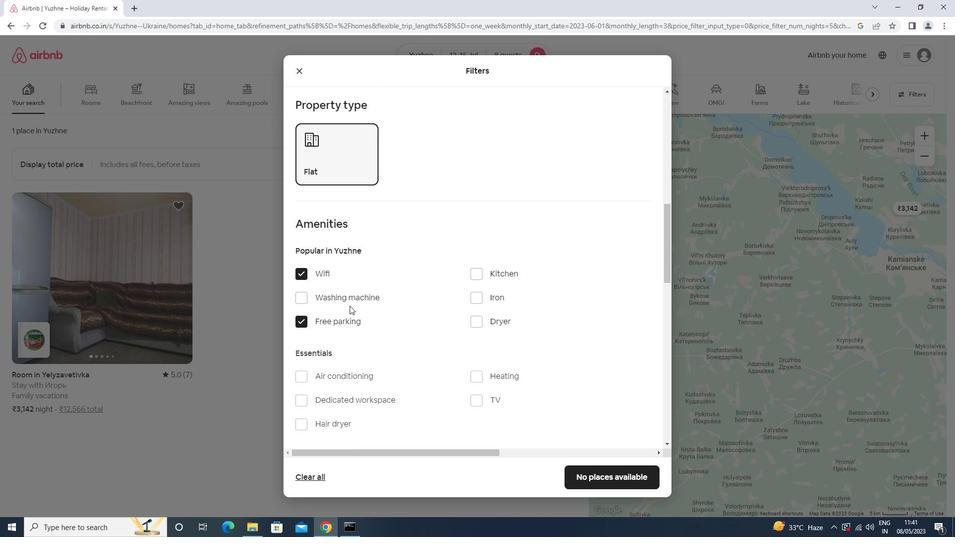 
Action: Mouse scrolled (352, 301) with delta (0, 0)
Screenshot: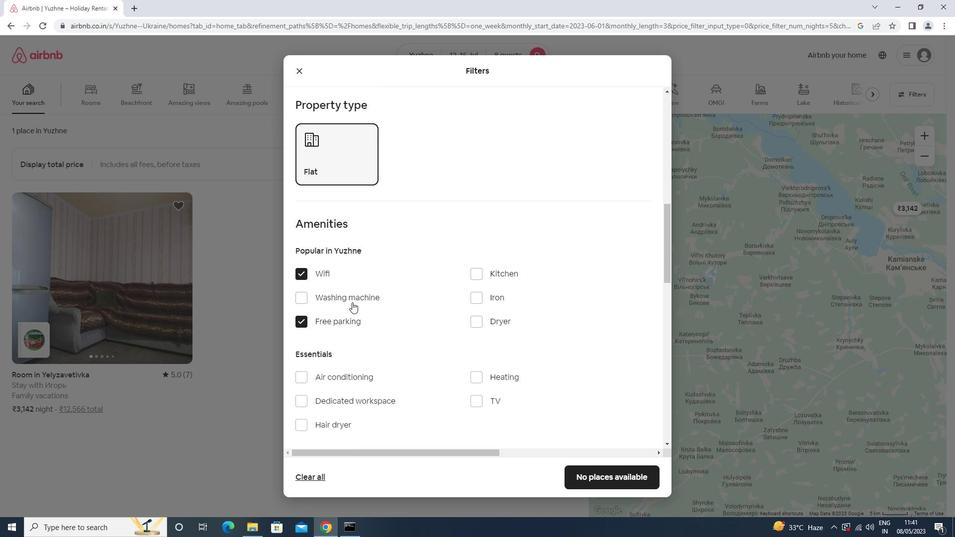 
Action: Mouse moved to (477, 200)
Screenshot: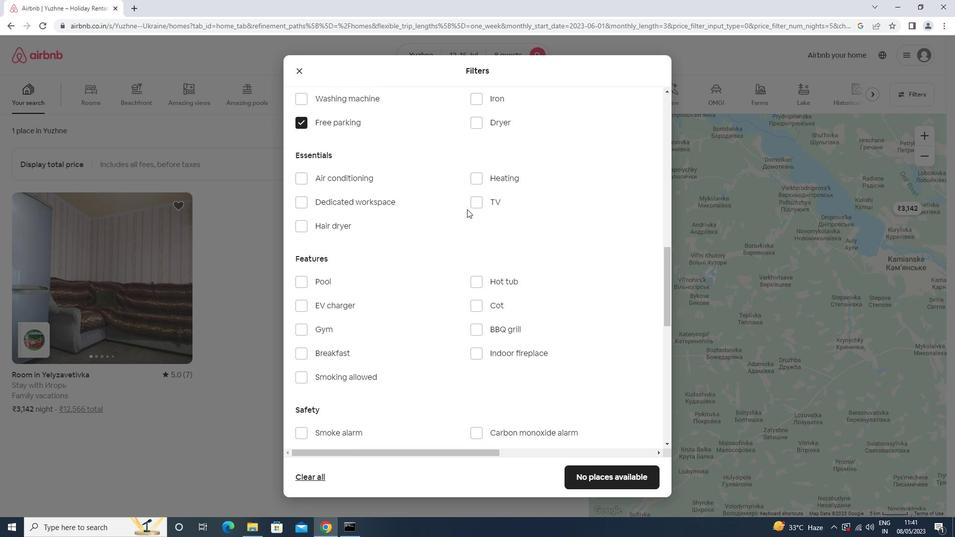 
Action: Mouse pressed left at (477, 200)
Screenshot: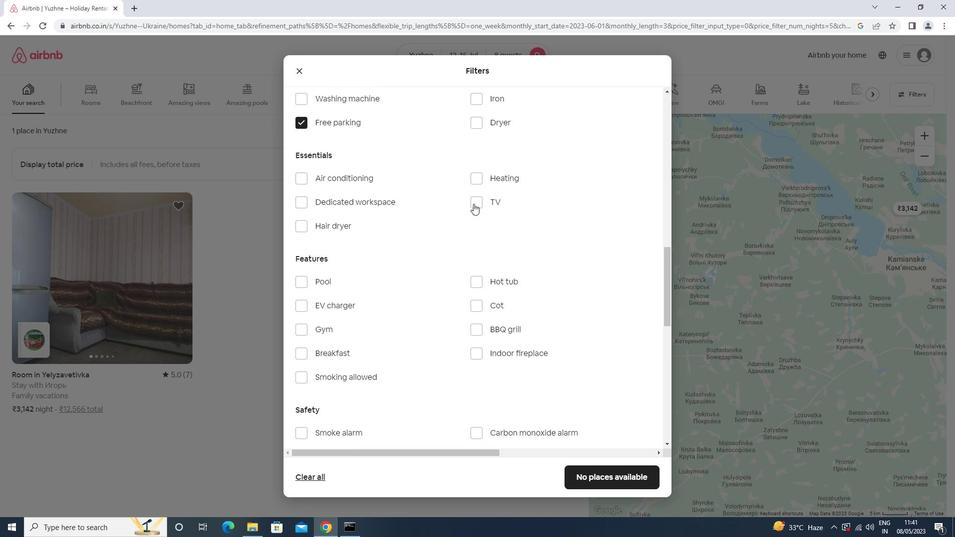 
Action: Mouse moved to (366, 352)
Screenshot: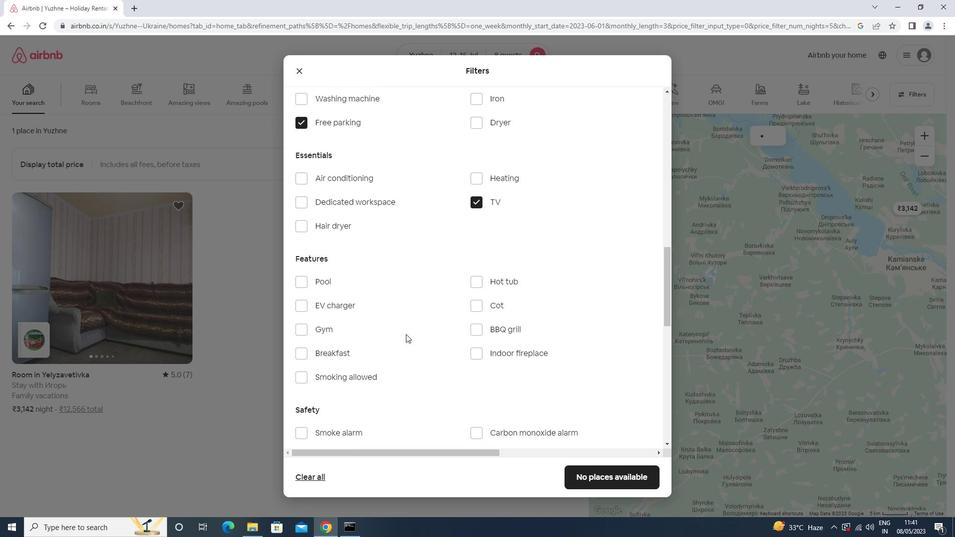 
Action: Mouse pressed left at (366, 352)
Screenshot: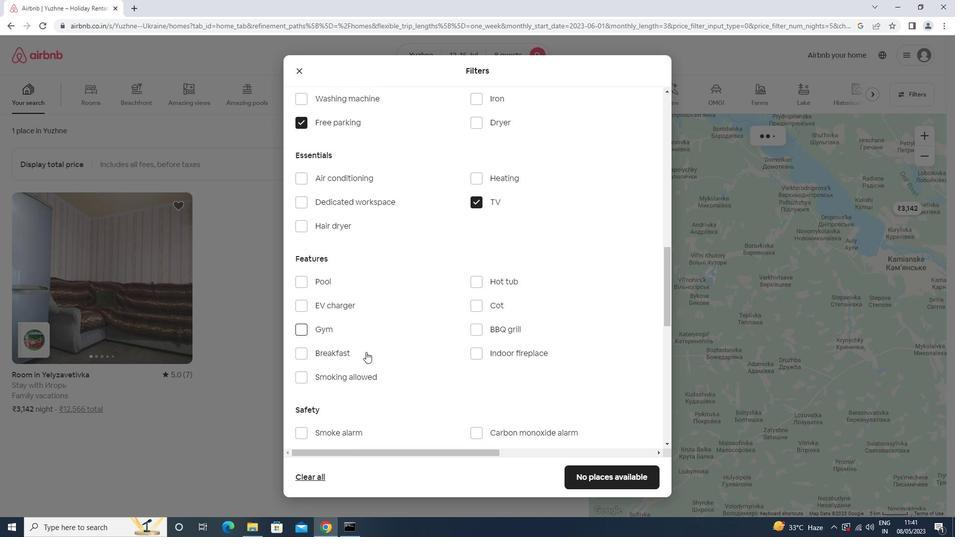 
Action: Mouse moved to (348, 322)
Screenshot: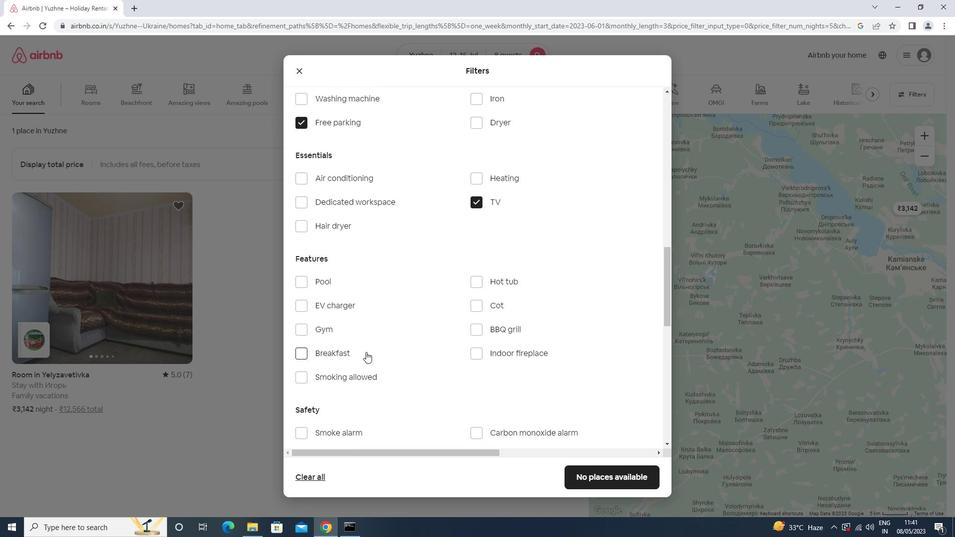 
Action: Mouse pressed left at (348, 322)
Screenshot: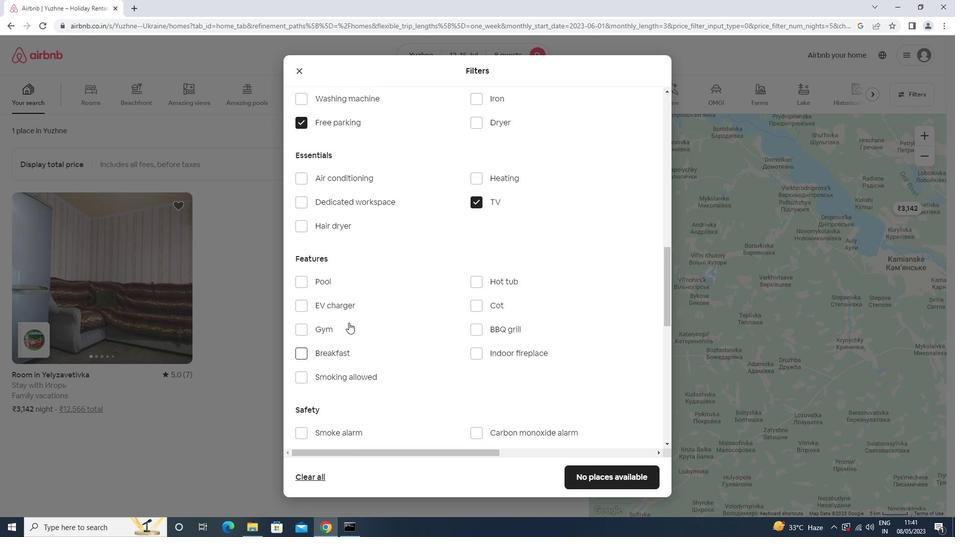 
Action: Mouse moved to (425, 248)
Screenshot: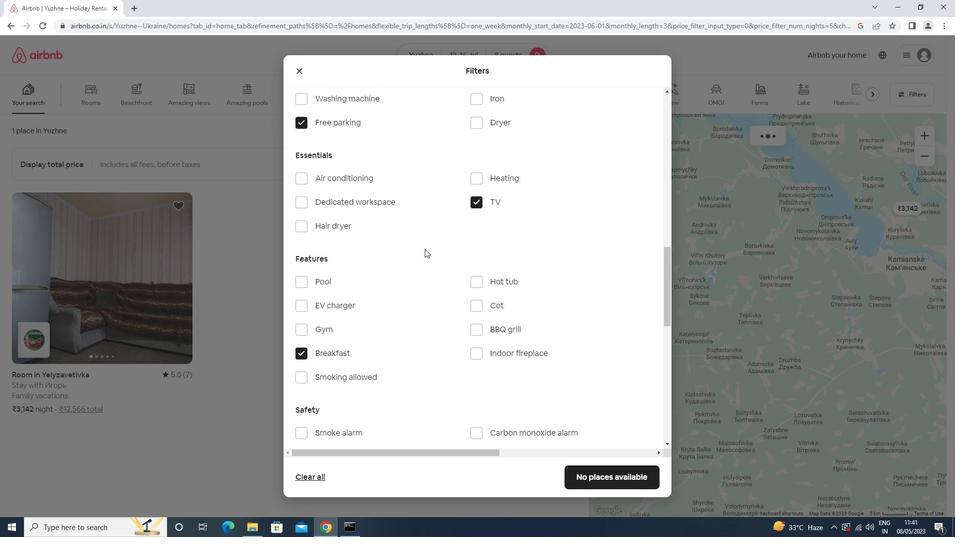 
Action: Mouse scrolled (425, 247) with delta (0, 0)
Screenshot: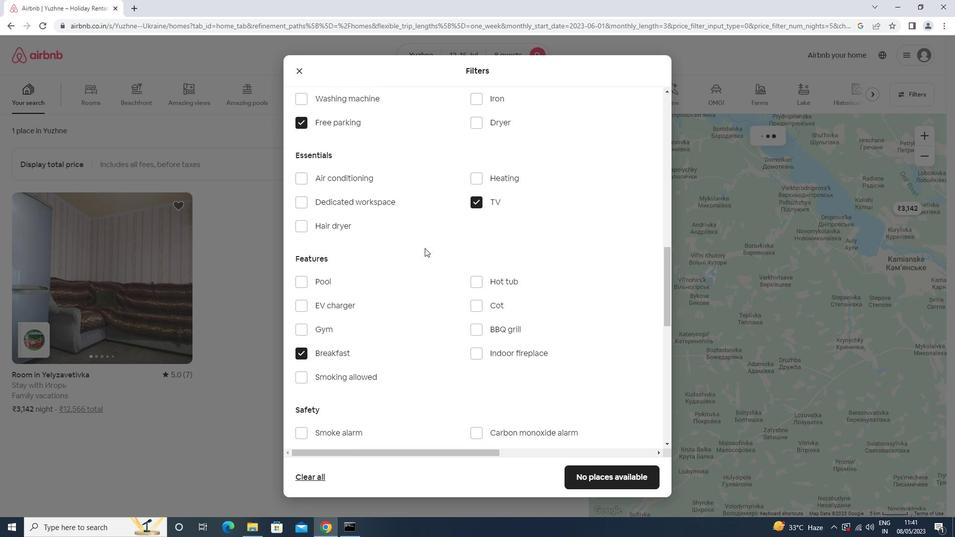
Action: Mouse scrolled (425, 247) with delta (0, 0)
Screenshot: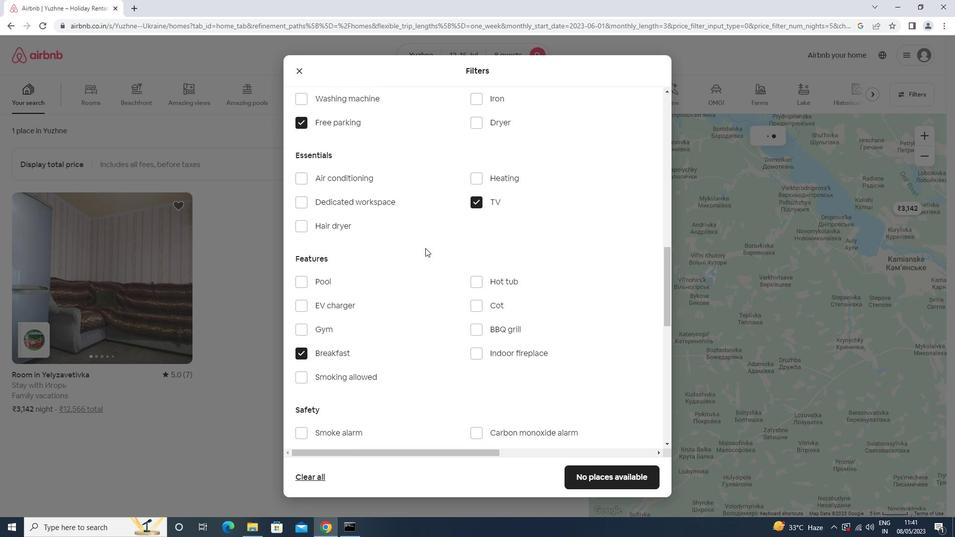 
Action: Mouse scrolled (425, 247) with delta (0, 0)
Screenshot: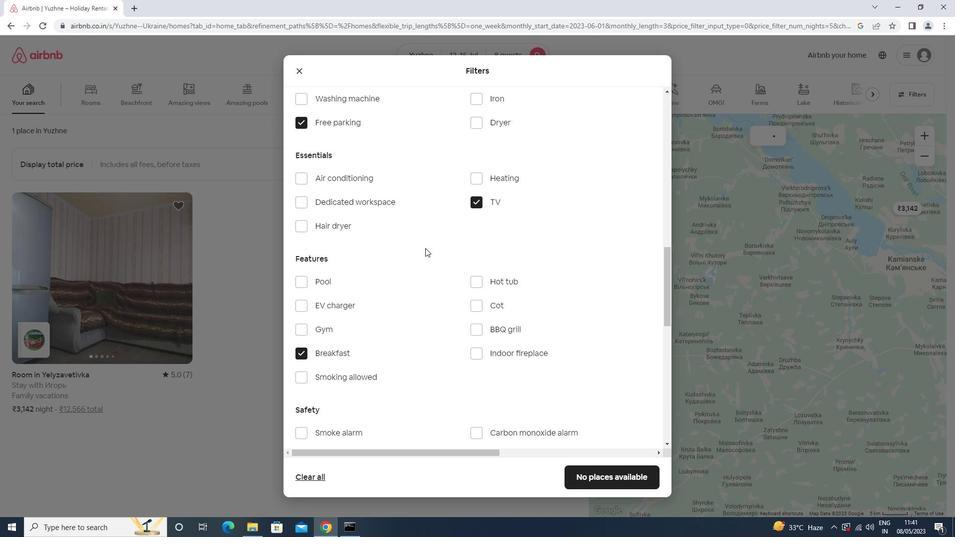 
Action: Mouse moved to (316, 182)
Screenshot: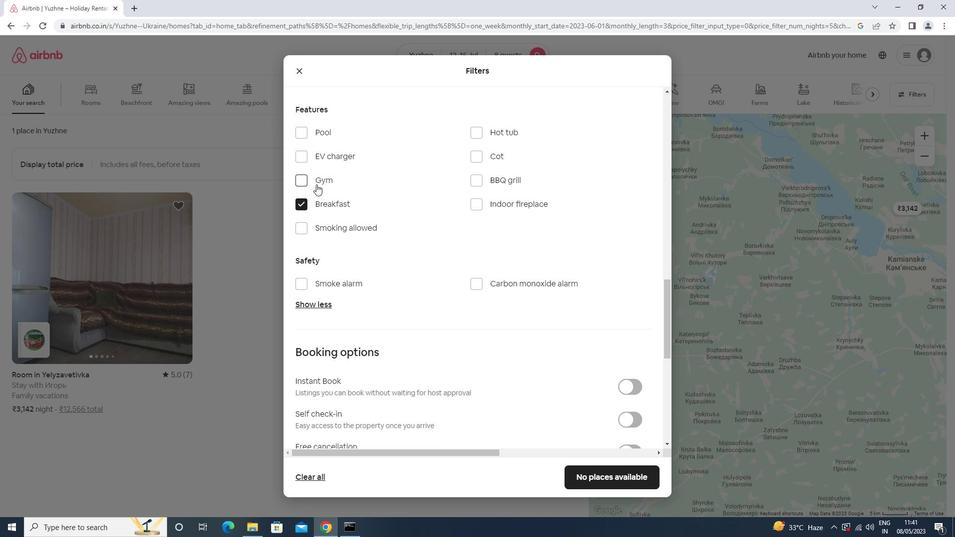 
Action: Mouse pressed left at (316, 182)
Screenshot: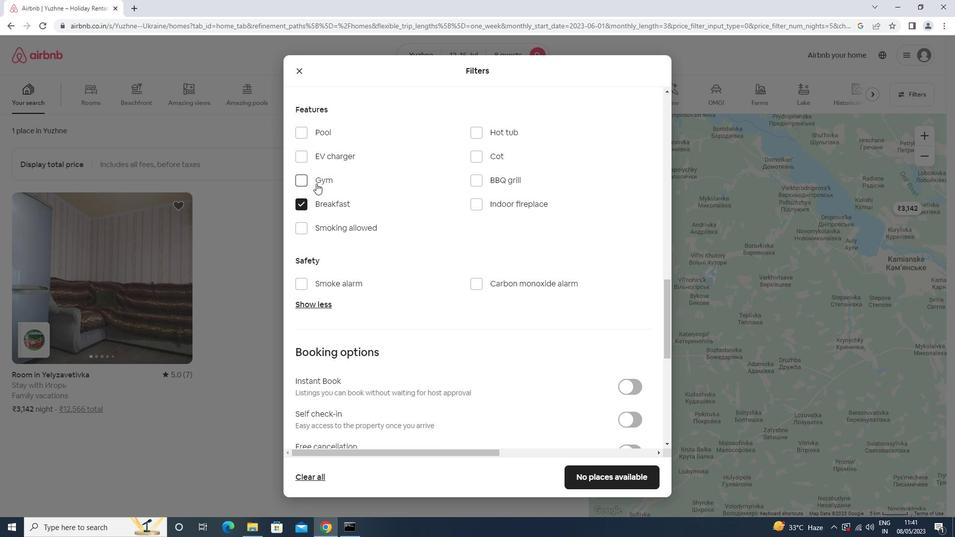 
Action: Mouse moved to (450, 165)
Screenshot: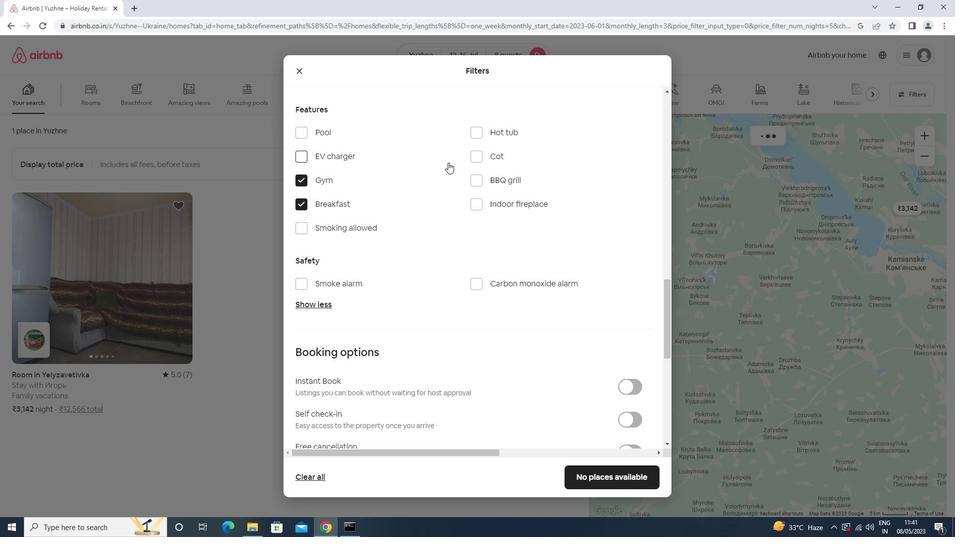 
Action: Mouse scrolled (450, 164) with delta (0, 0)
Screenshot: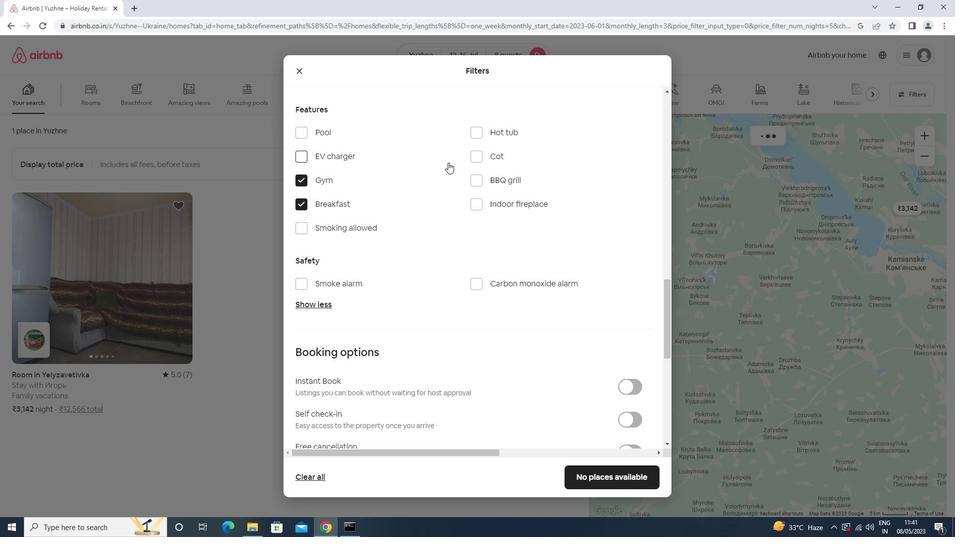 
Action: Mouse moved to (452, 169)
Screenshot: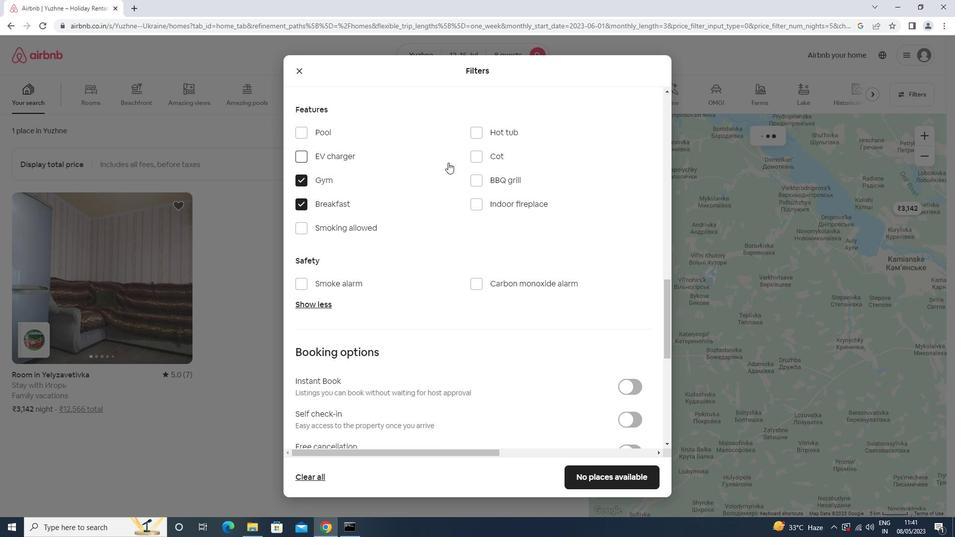 
Action: Mouse scrolled (452, 169) with delta (0, 0)
Screenshot: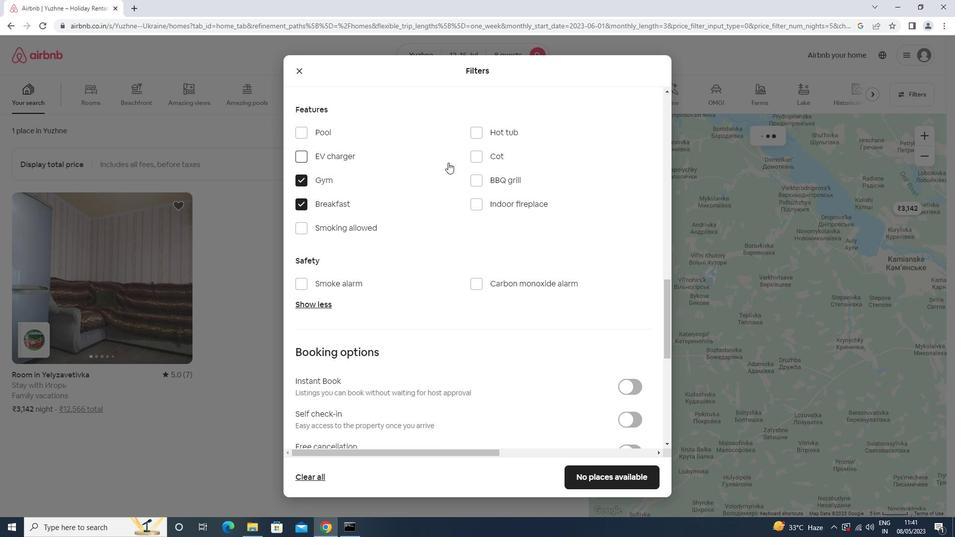 
Action: Mouse moved to (456, 178)
Screenshot: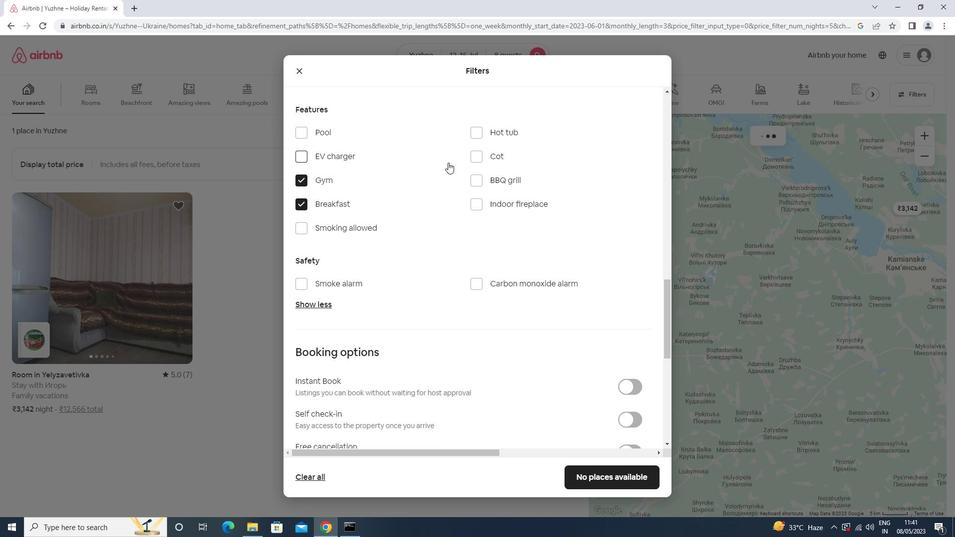 
Action: Mouse scrolled (456, 178) with delta (0, 0)
Screenshot: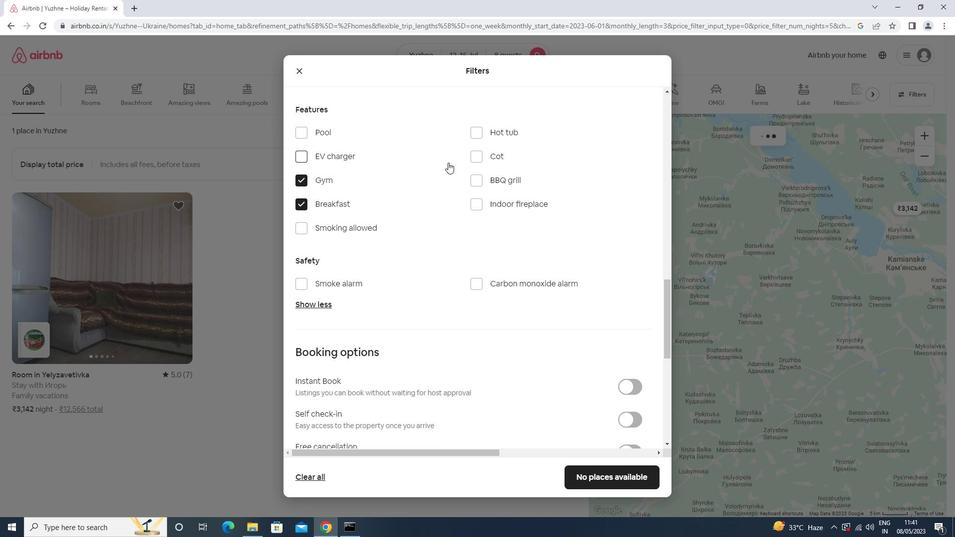 
Action: Mouse moved to (631, 268)
Screenshot: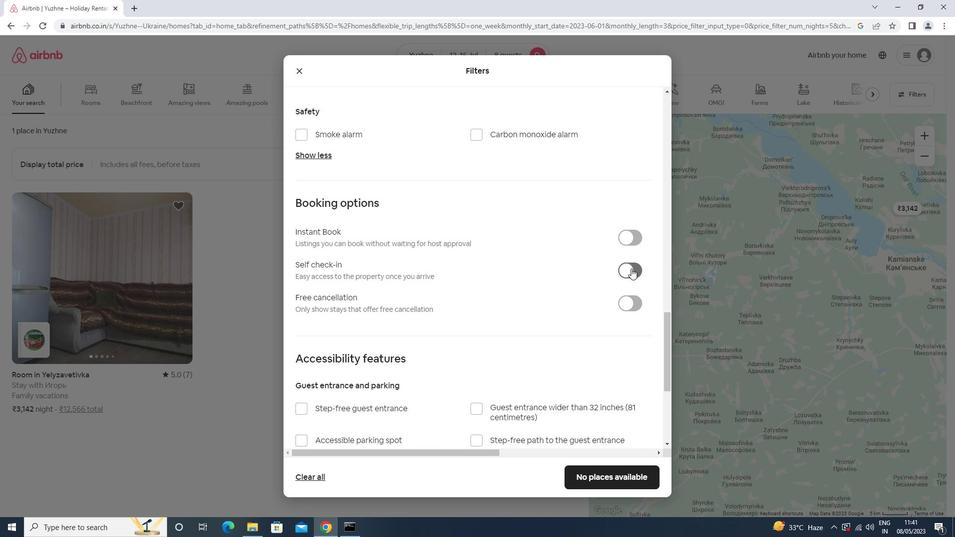 
Action: Mouse pressed left at (631, 268)
Screenshot: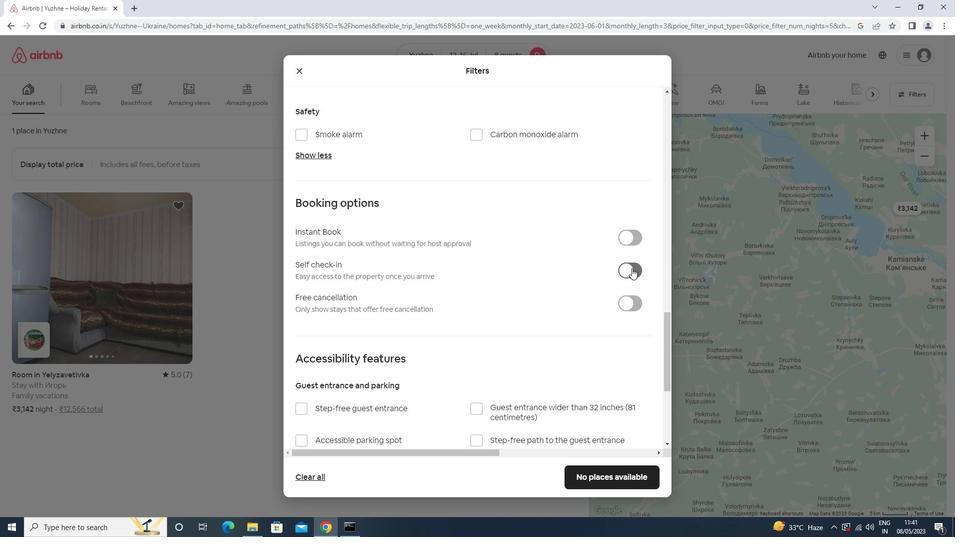 
Action: Mouse moved to (381, 271)
Screenshot: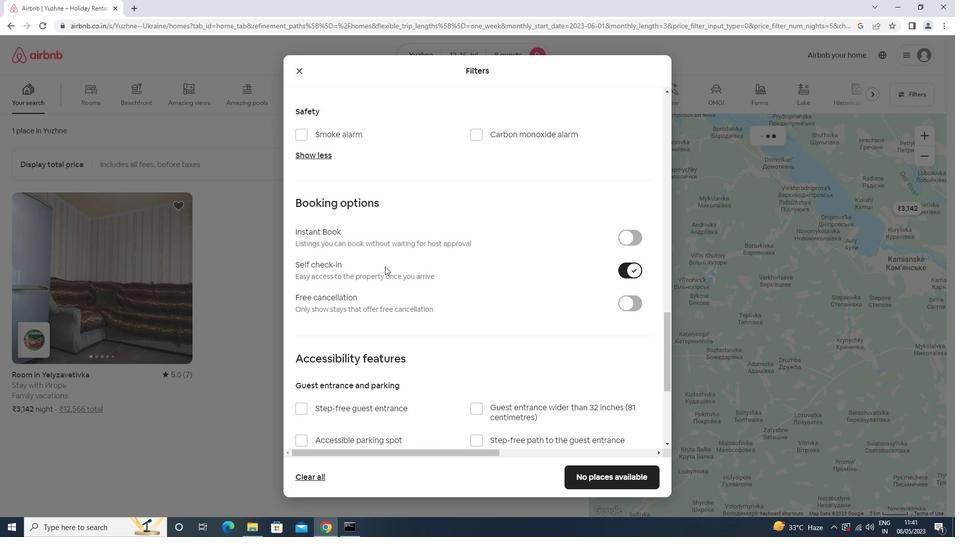 
Action: Mouse scrolled (381, 271) with delta (0, 0)
Screenshot: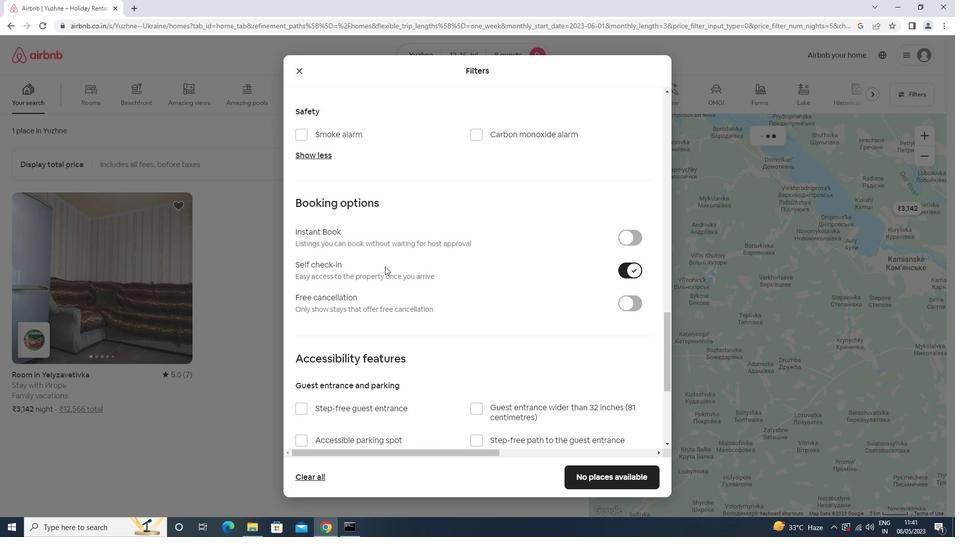 
Action: Mouse moved to (380, 275)
Screenshot: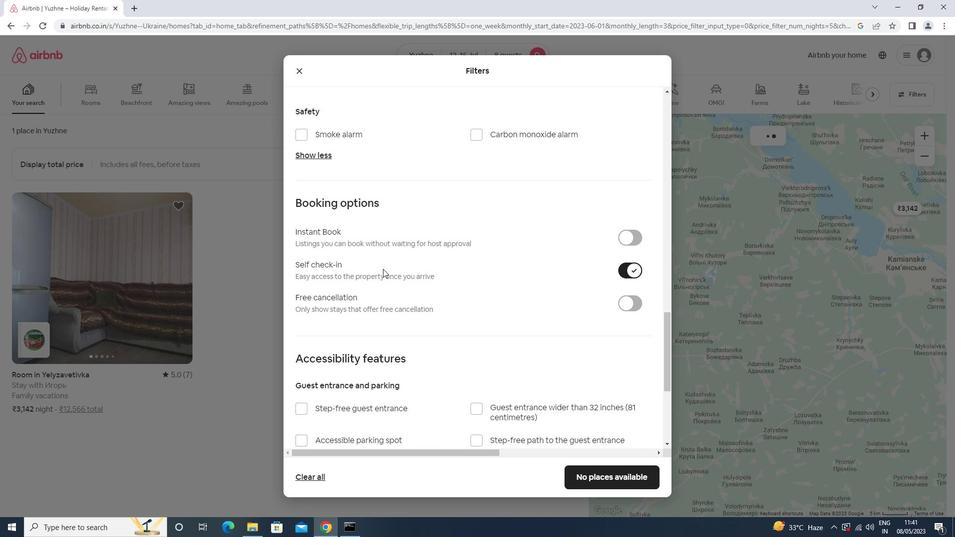 
Action: Mouse scrolled (380, 275) with delta (0, 0)
Screenshot: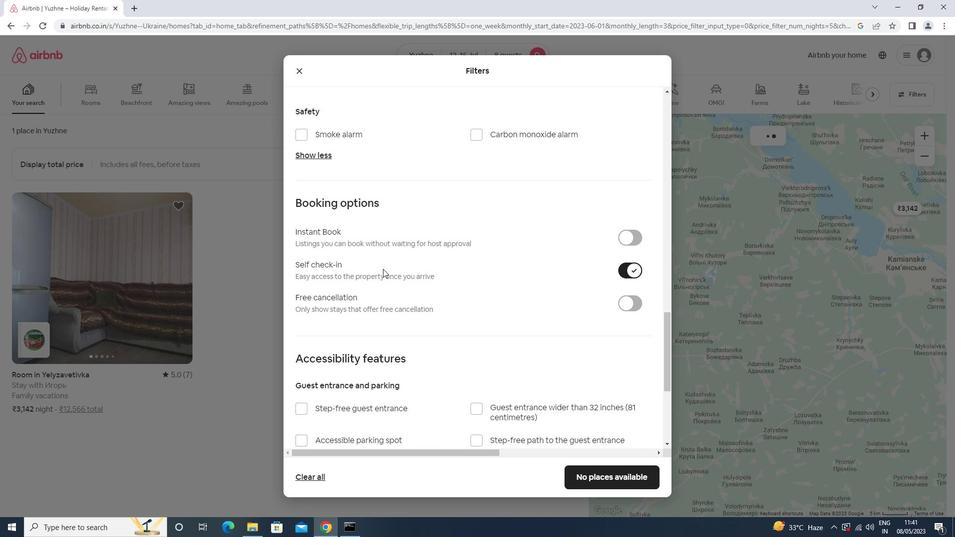 
Action: Mouse moved to (380, 276)
Screenshot: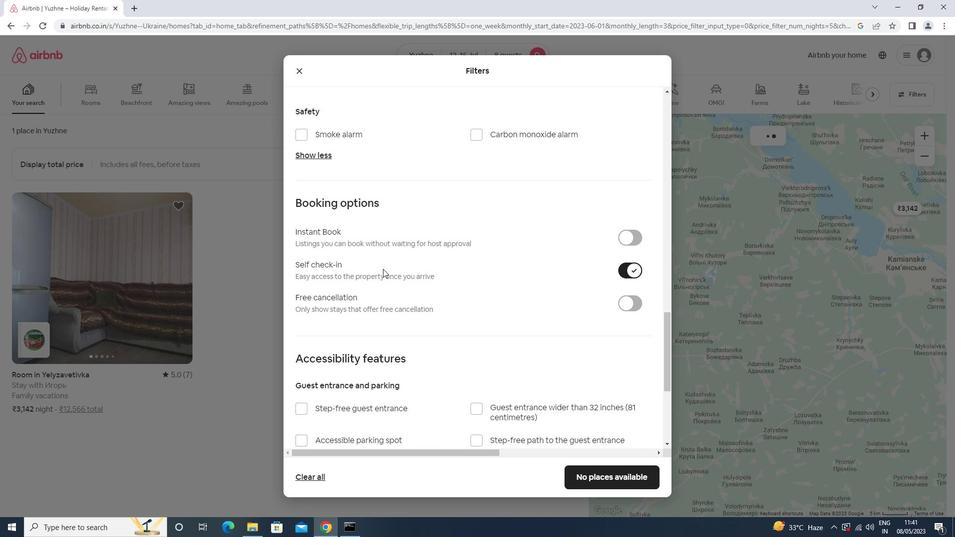 
Action: Mouse scrolled (380, 276) with delta (0, 0)
Screenshot: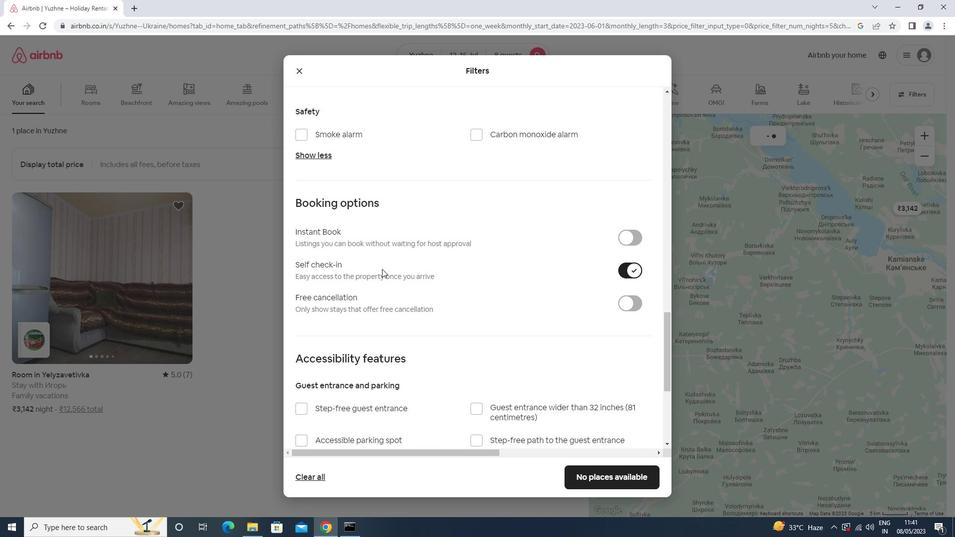 
Action: Mouse scrolled (380, 276) with delta (0, 0)
Screenshot: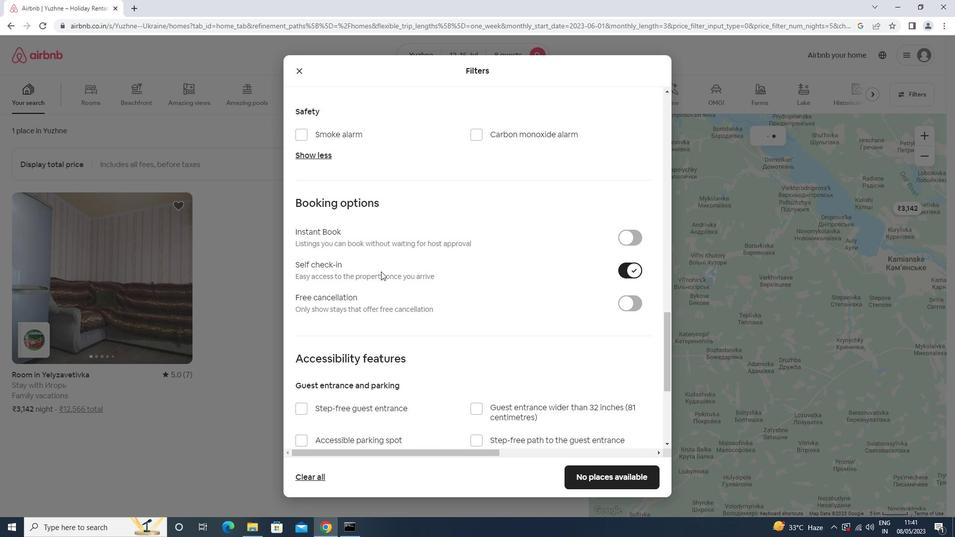 
Action: Mouse moved to (460, 314)
Screenshot: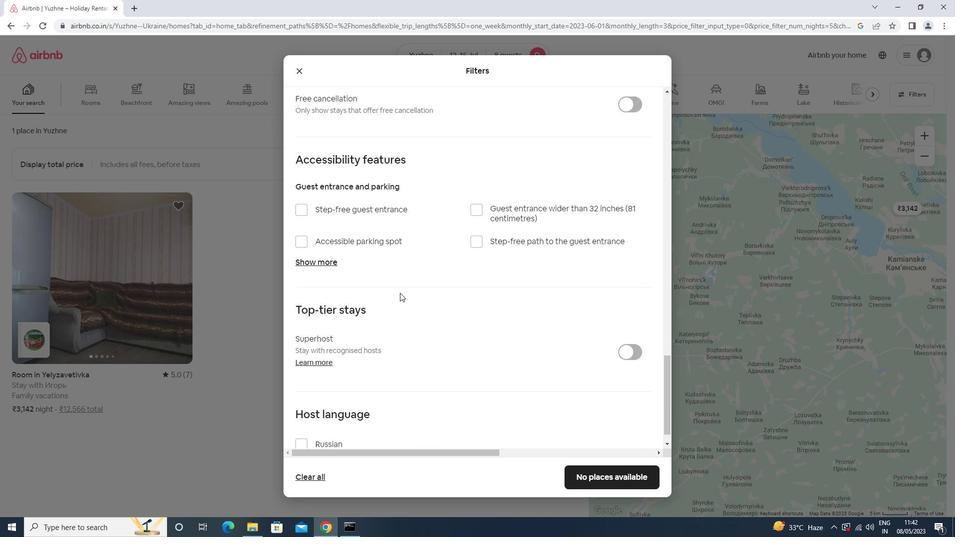 
Action: Mouse scrolled (460, 314) with delta (0, 0)
Screenshot: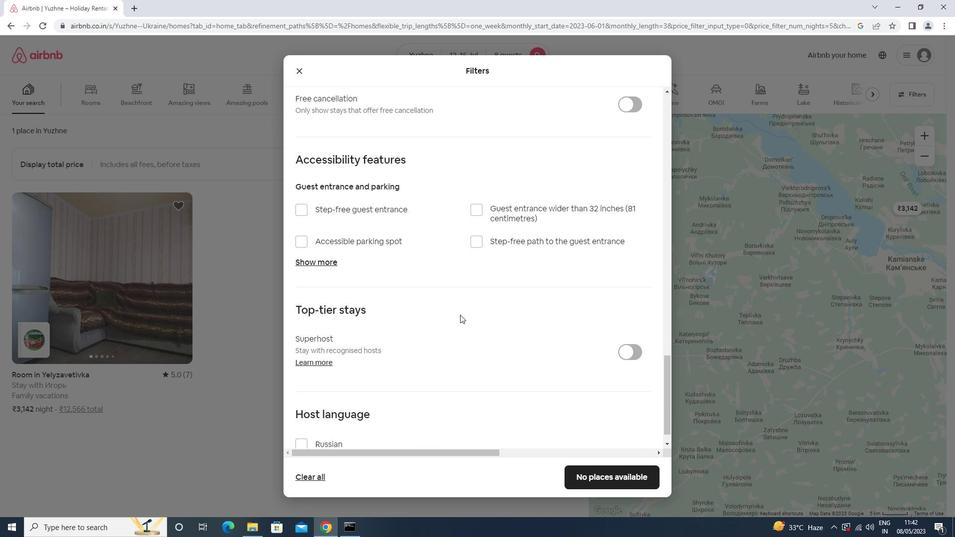 
Action: Mouse moved to (460, 315)
Screenshot: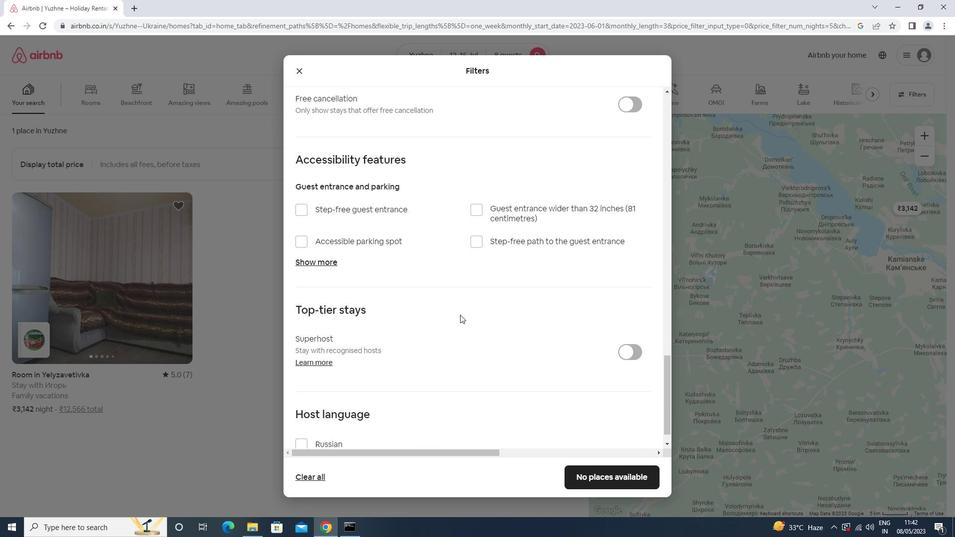 
Action: Mouse scrolled (460, 314) with delta (0, 0)
Screenshot: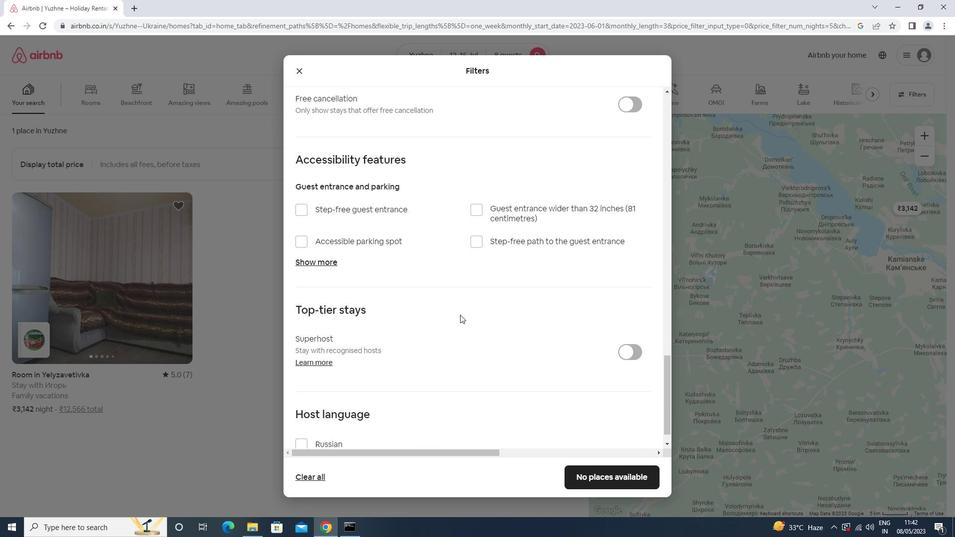 
Action: Mouse moved to (460, 315)
Screenshot: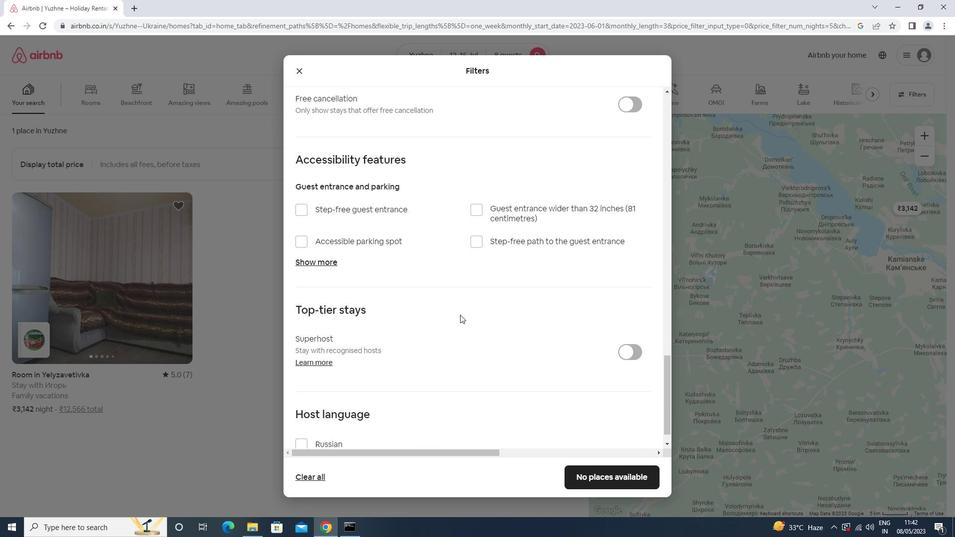 
Action: Mouse scrolled (460, 315) with delta (0, 0)
Screenshot: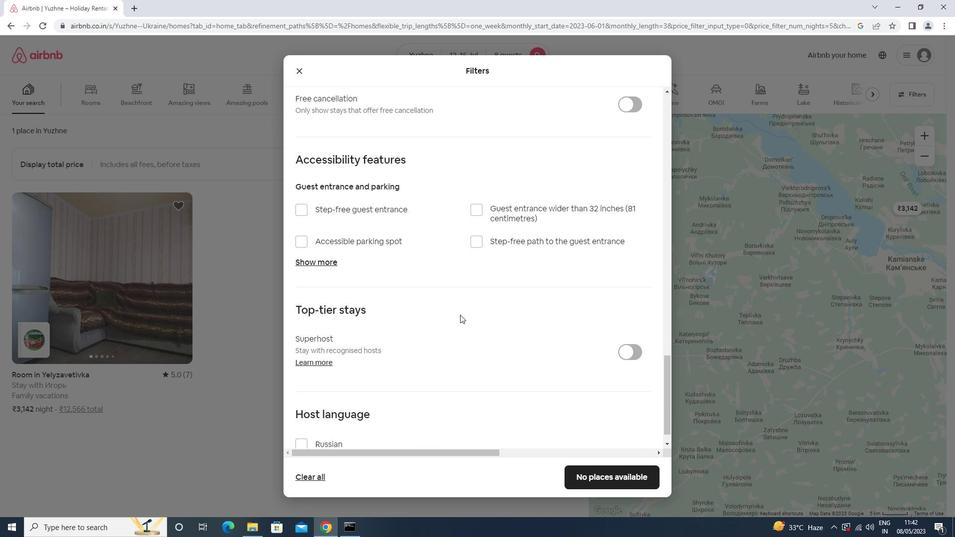 
Action: Mouse moved to (460, 316)
Screenshot: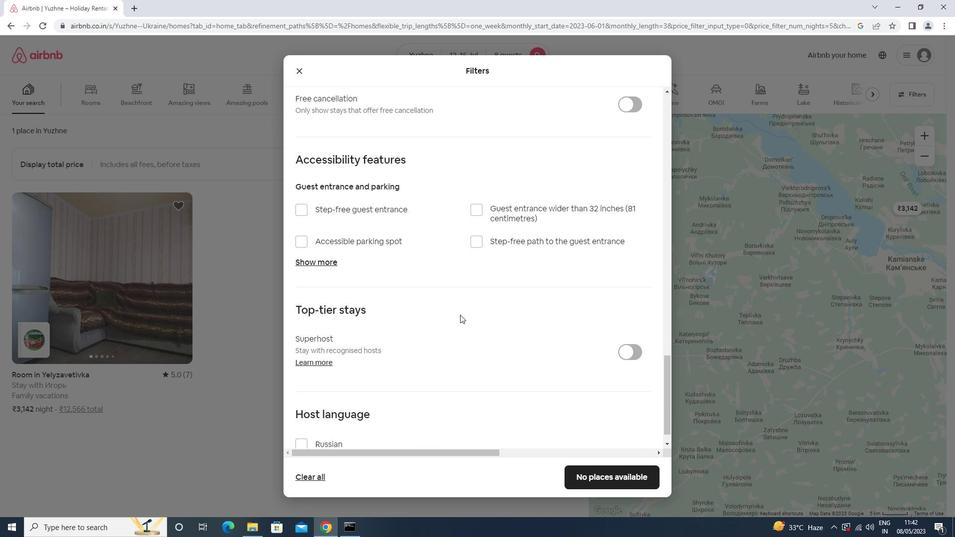 
Action: Mouse scrolled (460, 315) with delta (0, 0)
Screenshot: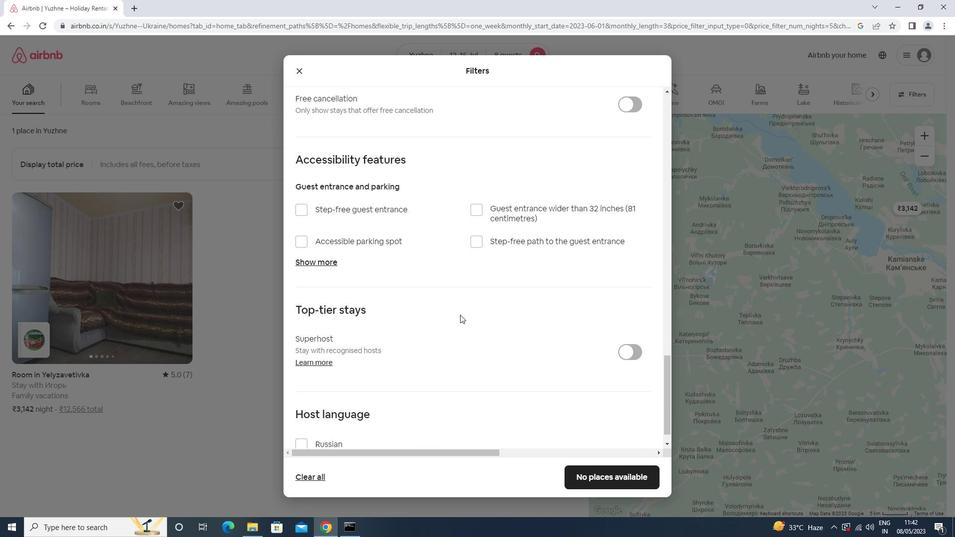
Action: Mouse moved to (600, 472)
Screenshot: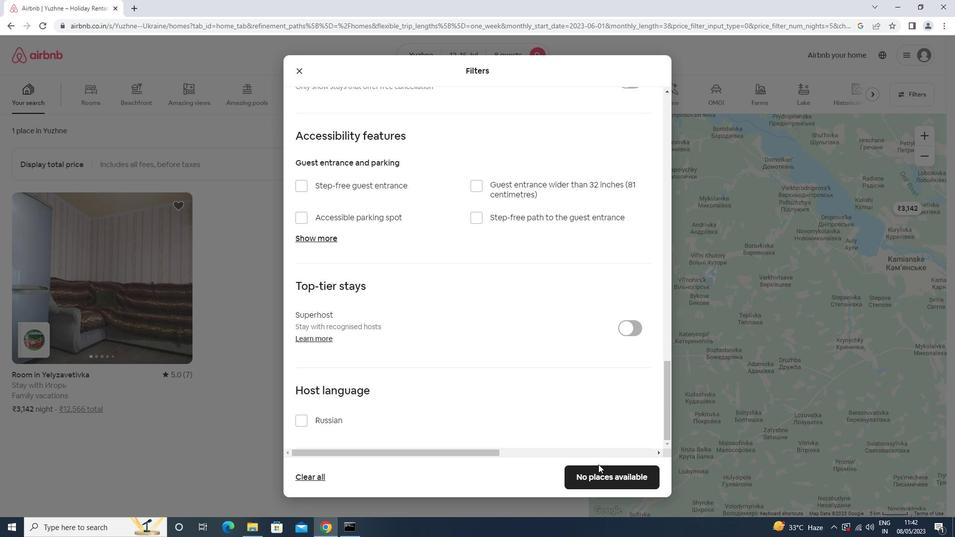 
Action: Mouse pressed left at (600, 472)
Screenshot: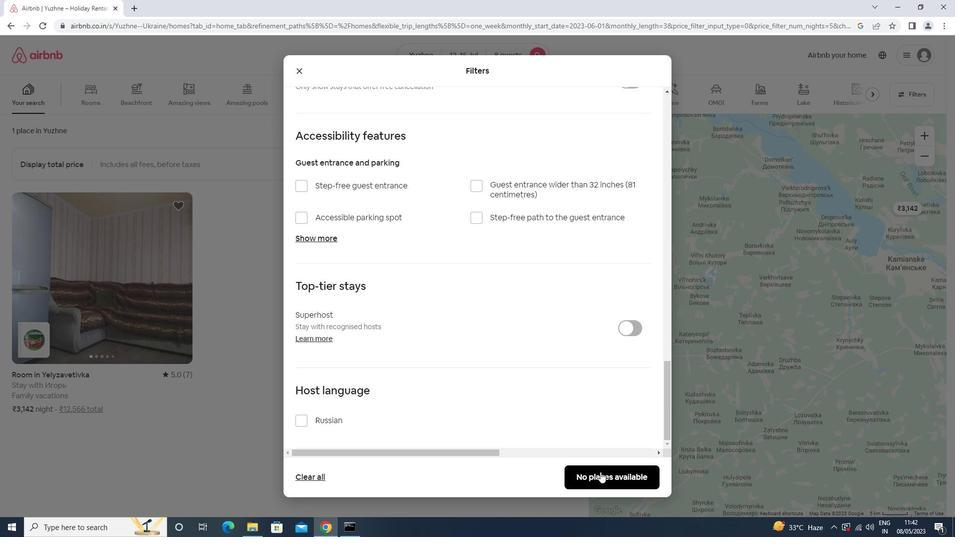 
Action: Mouse moved to (604, 469)
Screenshot: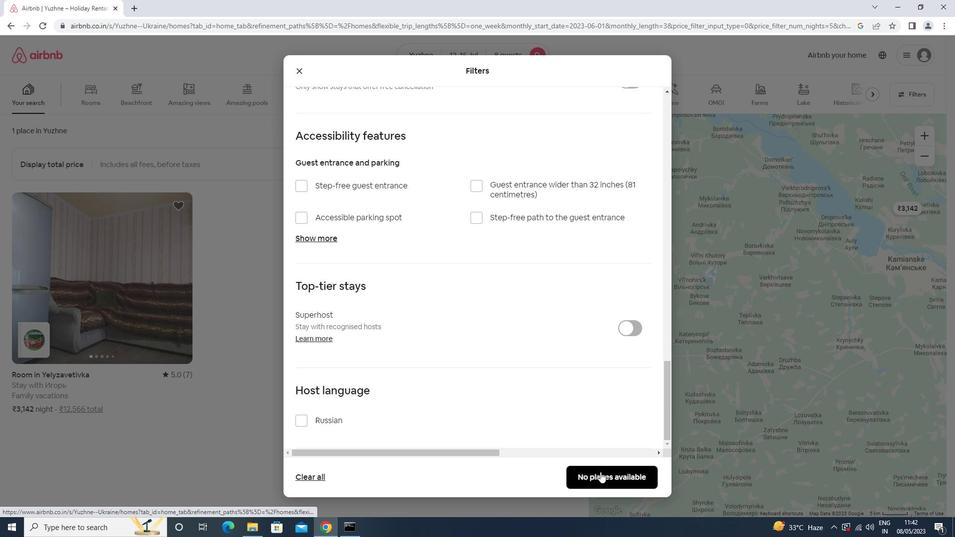 
